 Task: Find connections with filter location Logan City with filter topic #healthwith filter profile language German with filter current company Mitchell Martin Inc. with filter school S R T M University, Sub Centre, Latur with filter industry Savings Institutions with filter service category Bankruptcy Law with filter keywords title Retail Worker
Action: Mouse moved to (158, 212)
Screenshot: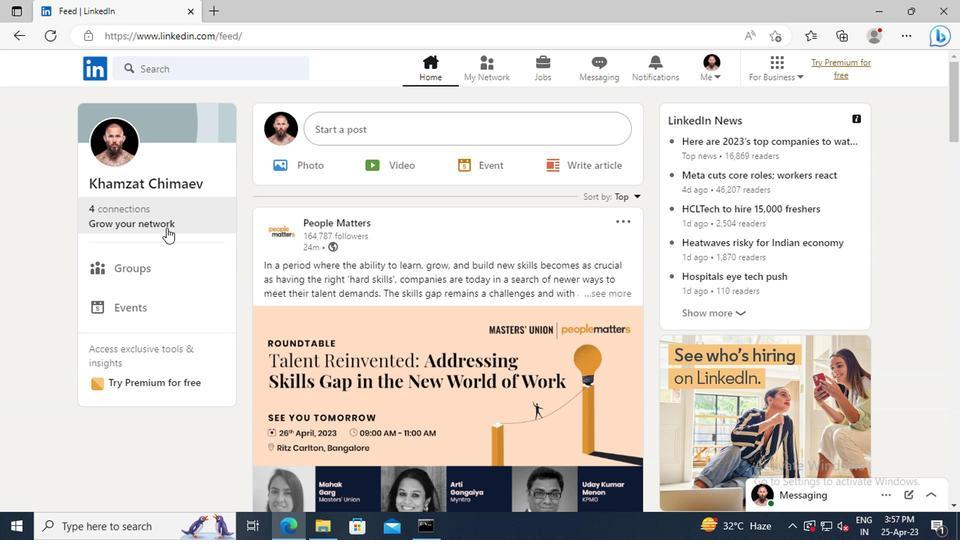 
Action: Mouse pressed left at (158, 212)
Screenshot: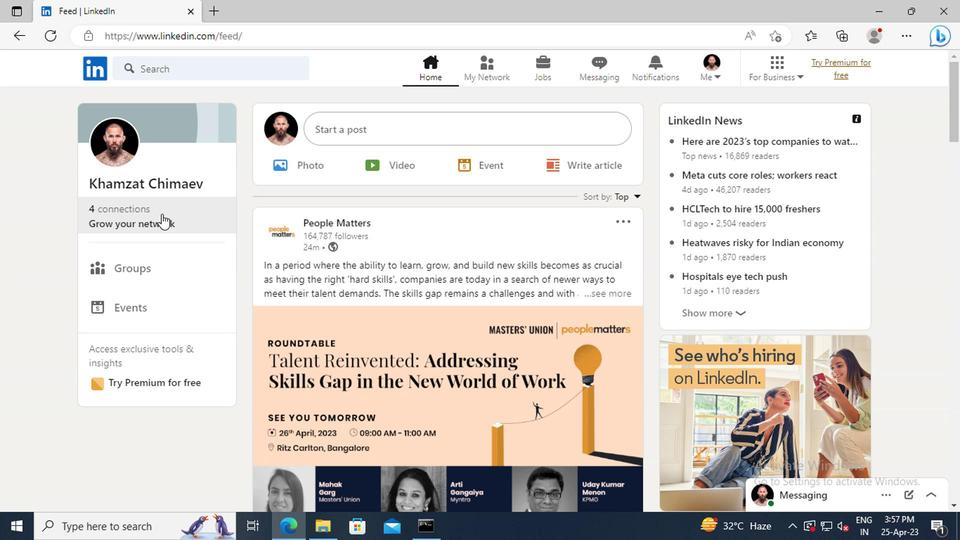 
Action: Mouse moved to (165, 152)
Screenshot: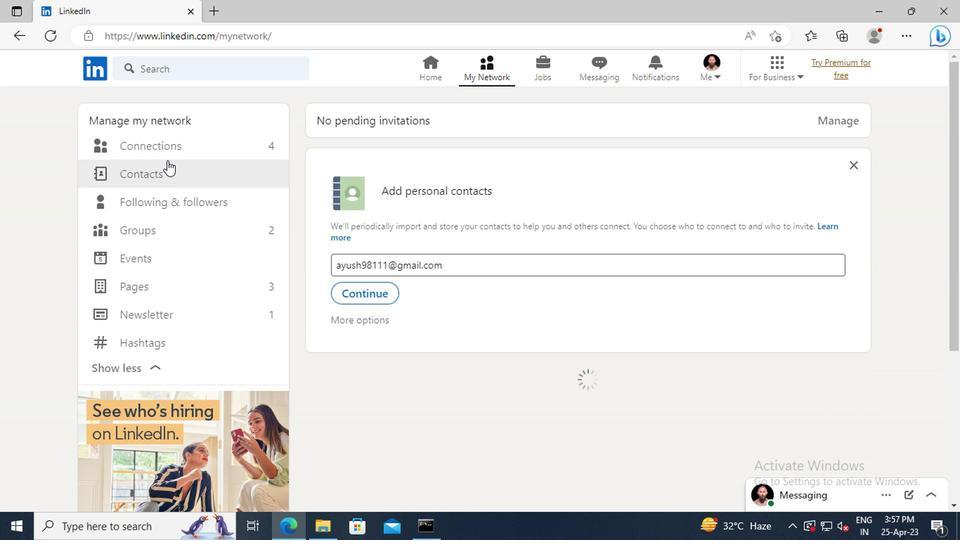 
Action: Mouse pressed left at (165, 152)
Screenshot: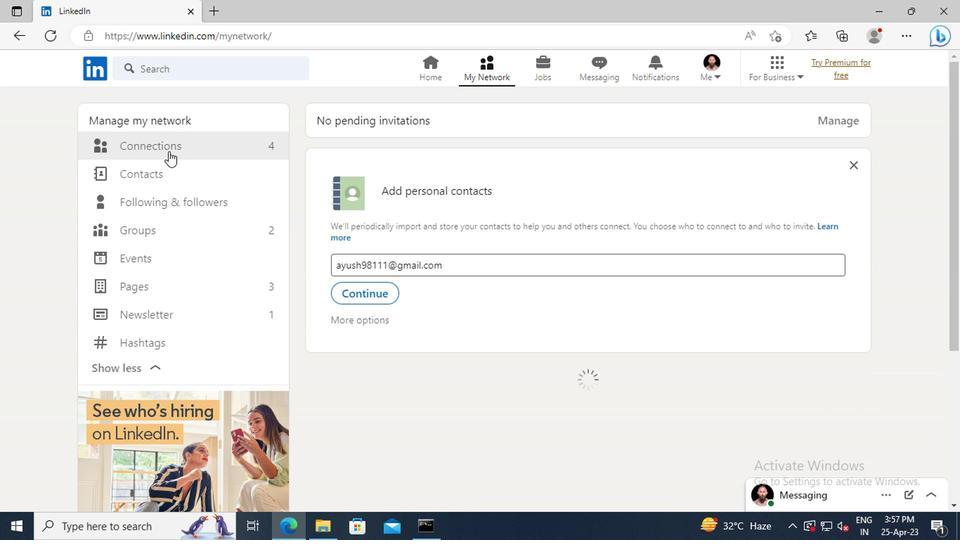 
Action: Mouse moved to (566, 148)
Screenshot: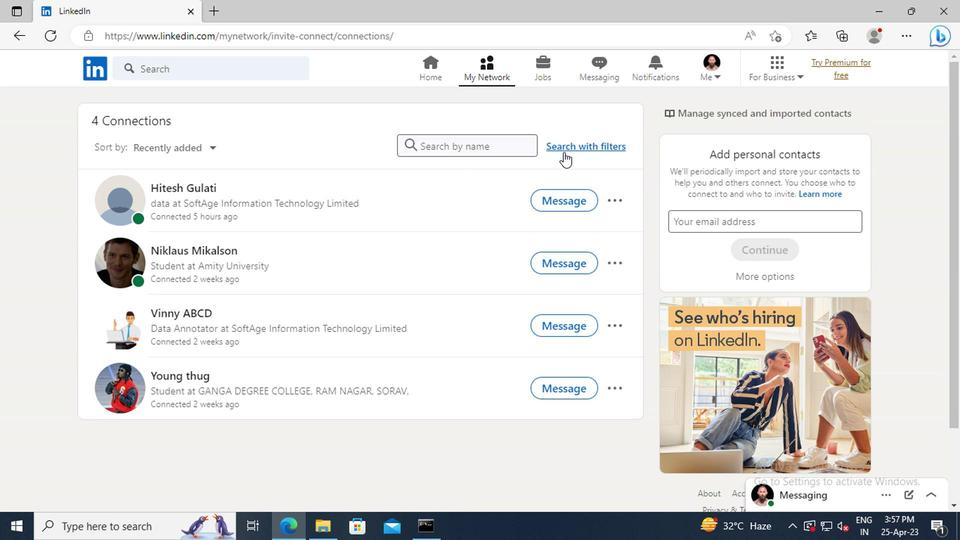 
Action: Mouse pressed left at (566, 148)
Screenshot: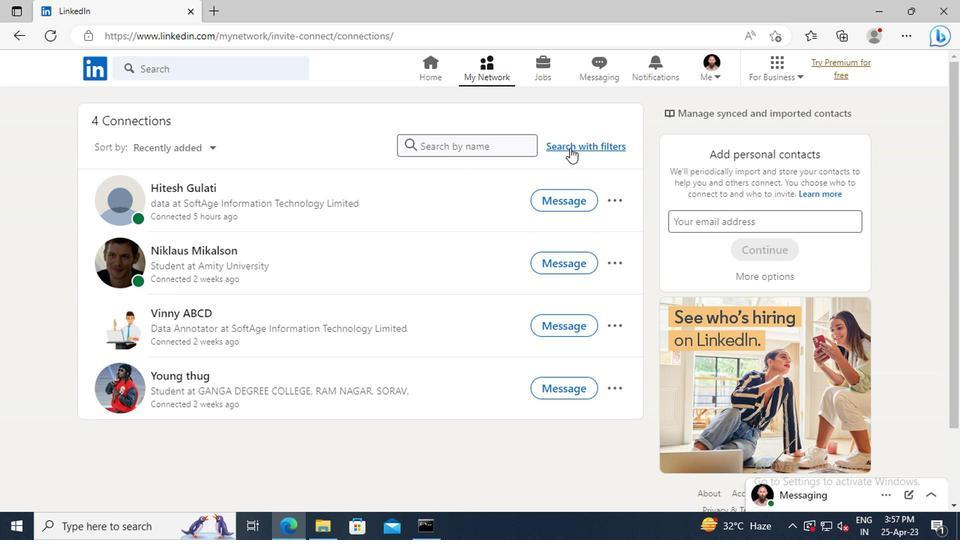 
Action: Mouse moved to (525, 109)
Screenshot: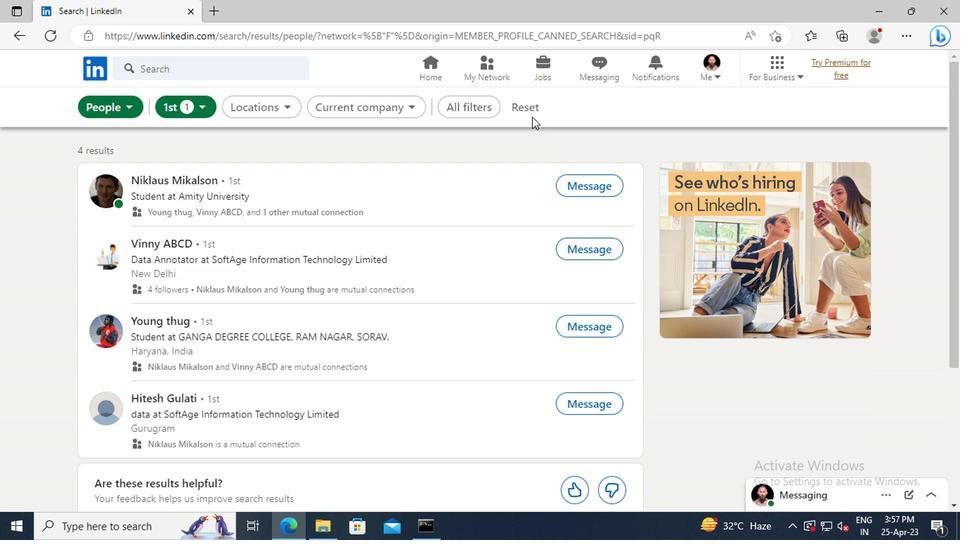 
Action: Mouse pressed left at (525, 109)
Screenshot: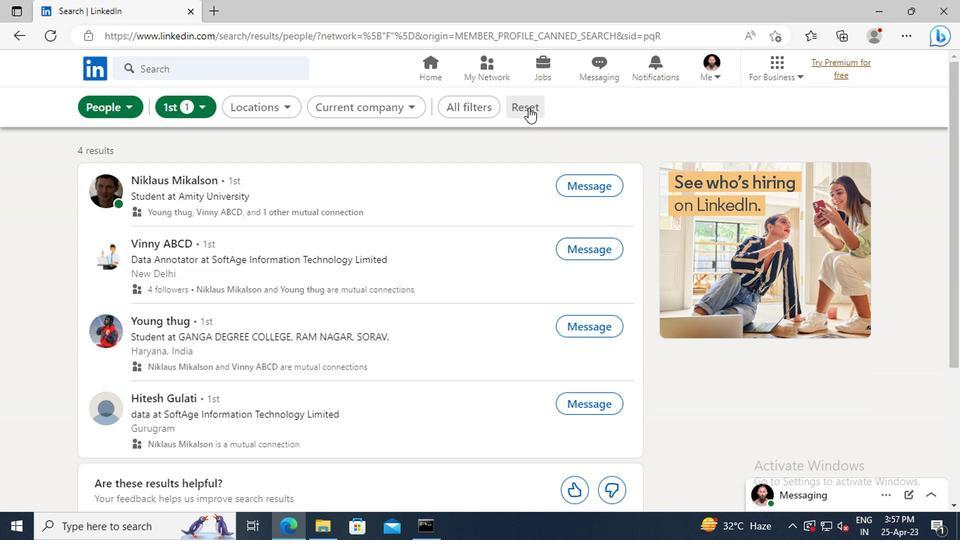 
Action: Mouse moved to (509, 111)
Screenshot: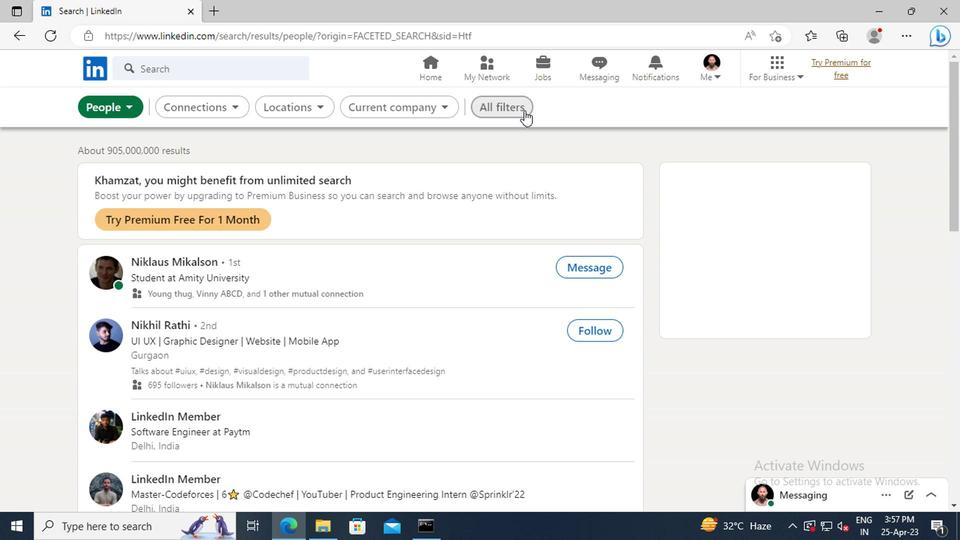 
Action: Mouse pressed left at (509, 111)
Screenshot: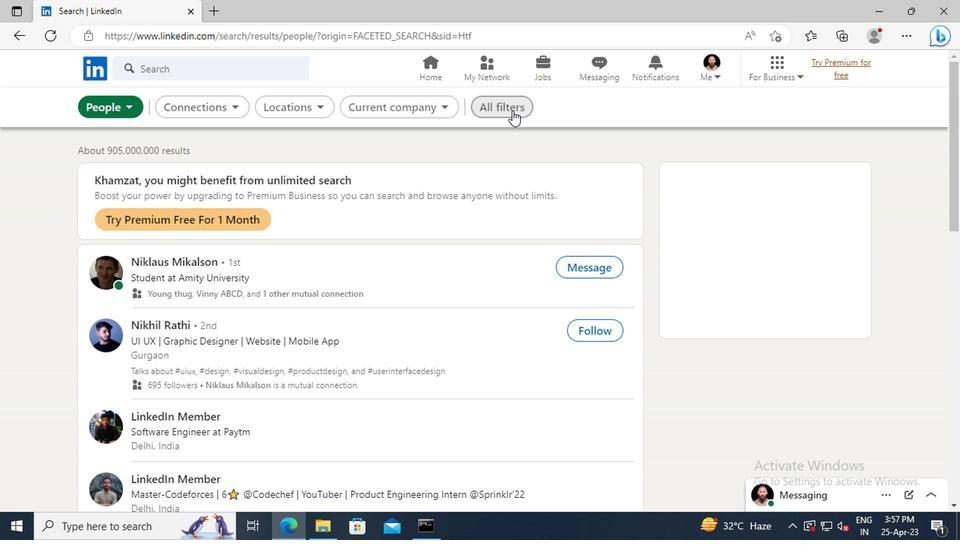 
Action: Mouse moved to (784, 241)
Screenshot: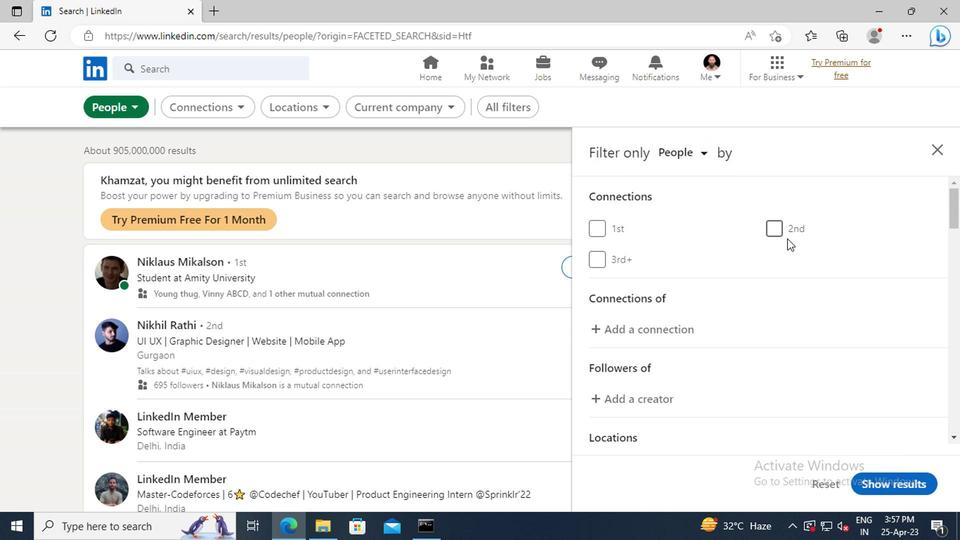 
Action: Mouse scrolled (784, 240) with delta (0, 0)
Screenshot: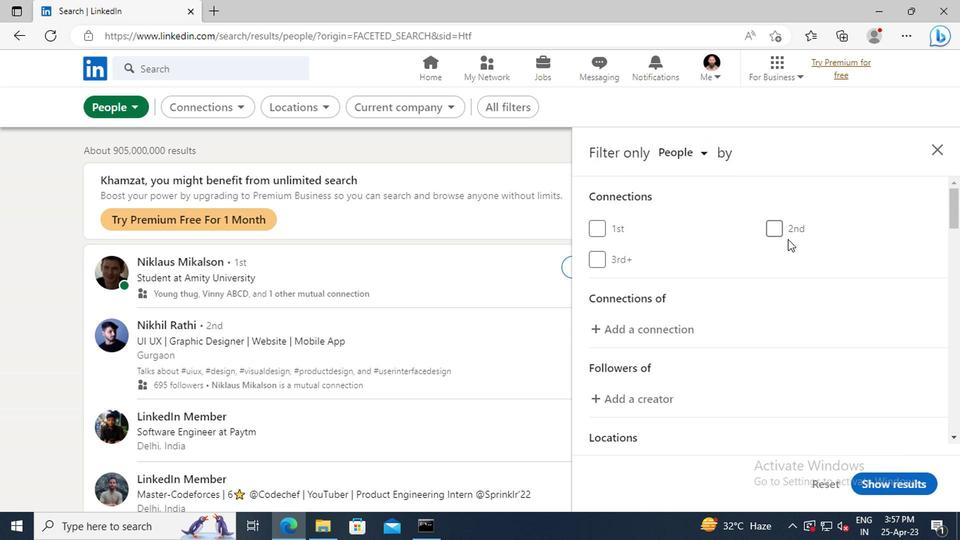
Action: Mouse scrolled (784, 240) with delta (0, 0)
Screenshot: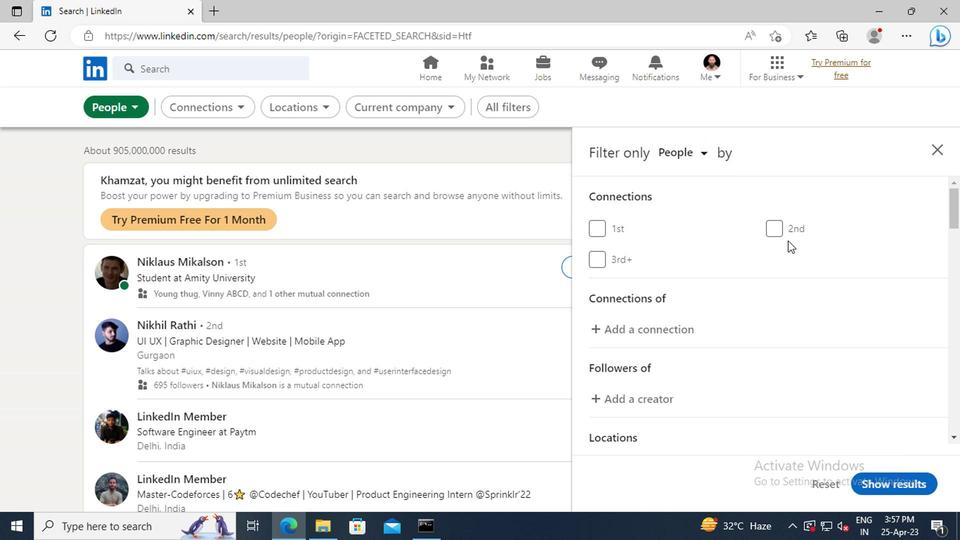 
Action: Mouse scrolled (784, 240) with delta (0, 0)
Screenshot: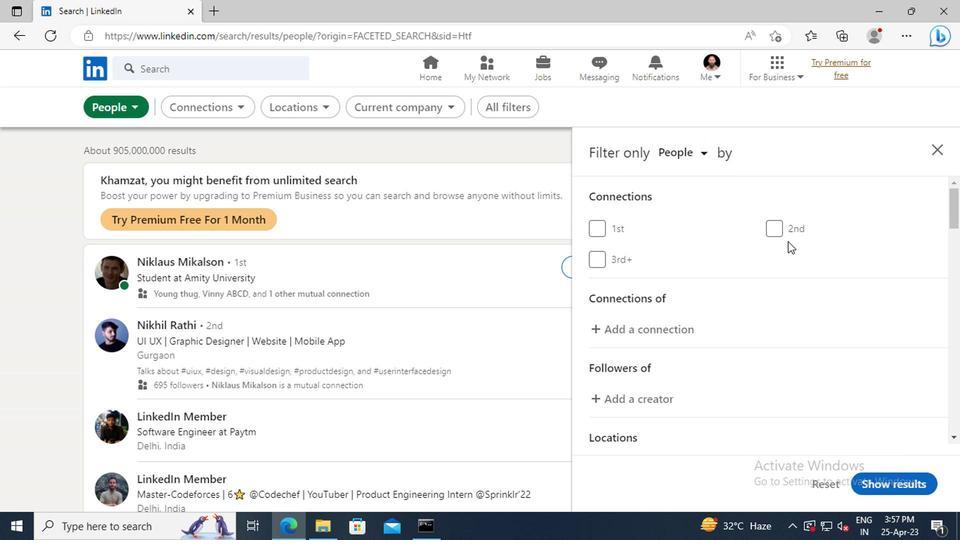 
Action: Mouse moved to (785, 242)
Screenshot: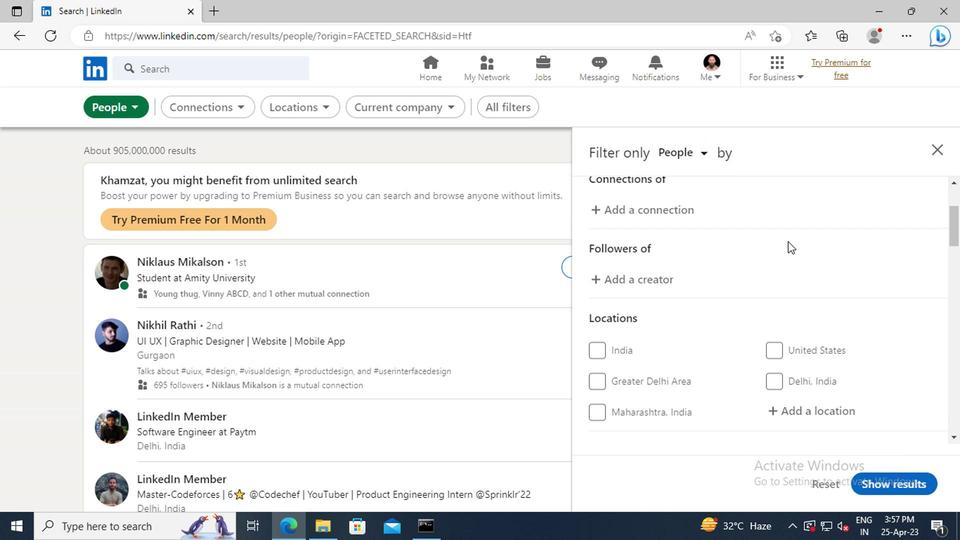 
Action: Mouse scrolled (785, 241) with delta (0, -1)
Screenshot: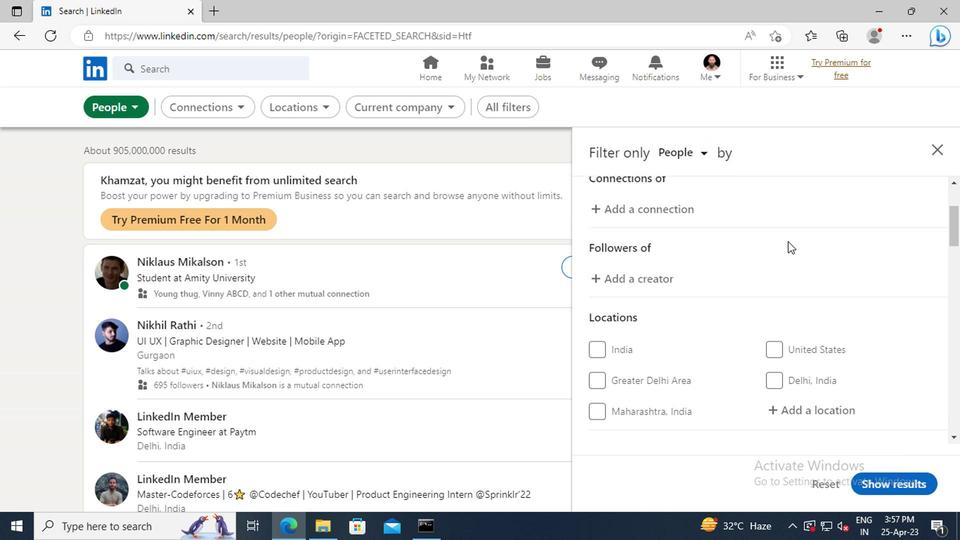 
Action: Mouse moved to (785, 242)
Screenshot: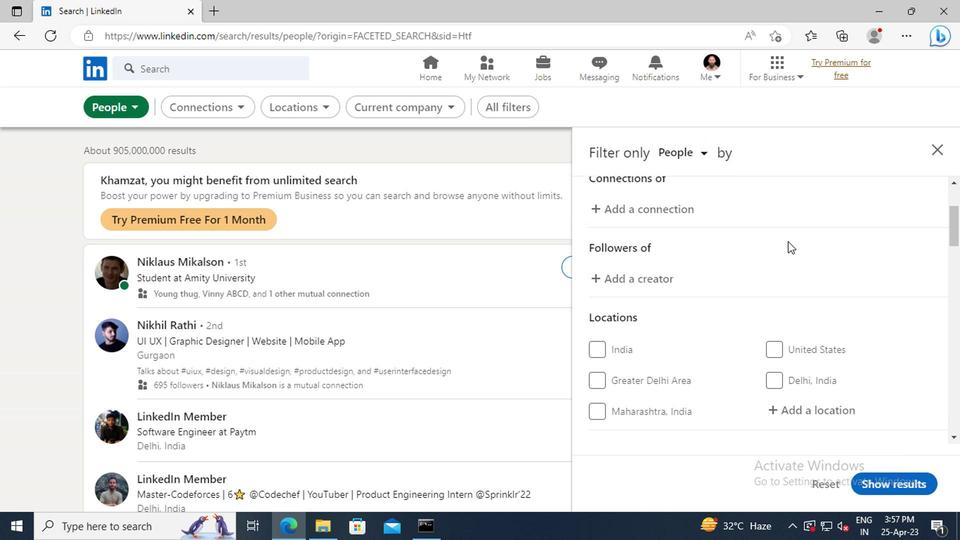 
Action: Mouse scrolled (785, 242) with delta (0, 0)
Screenshot: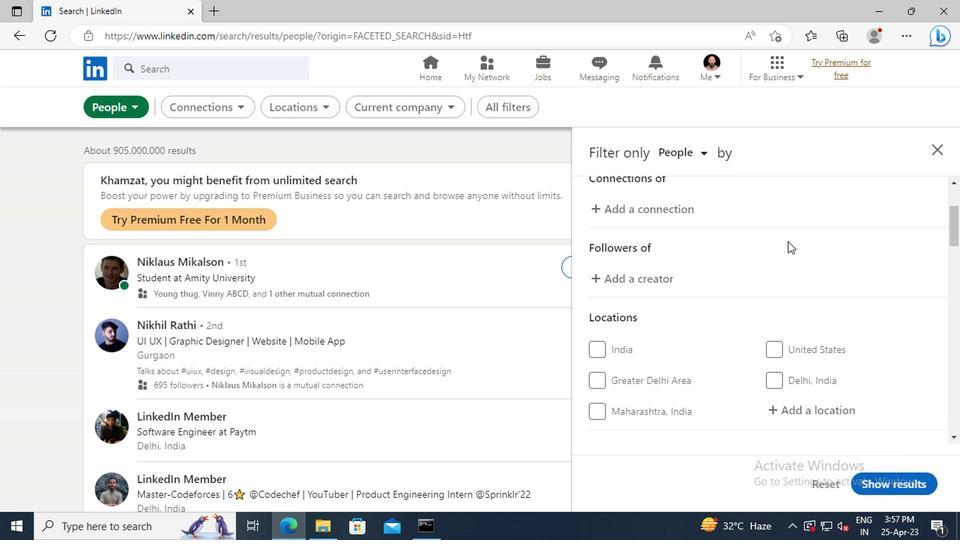 
Action: Mouse moved to (800, 325)
Screenshot: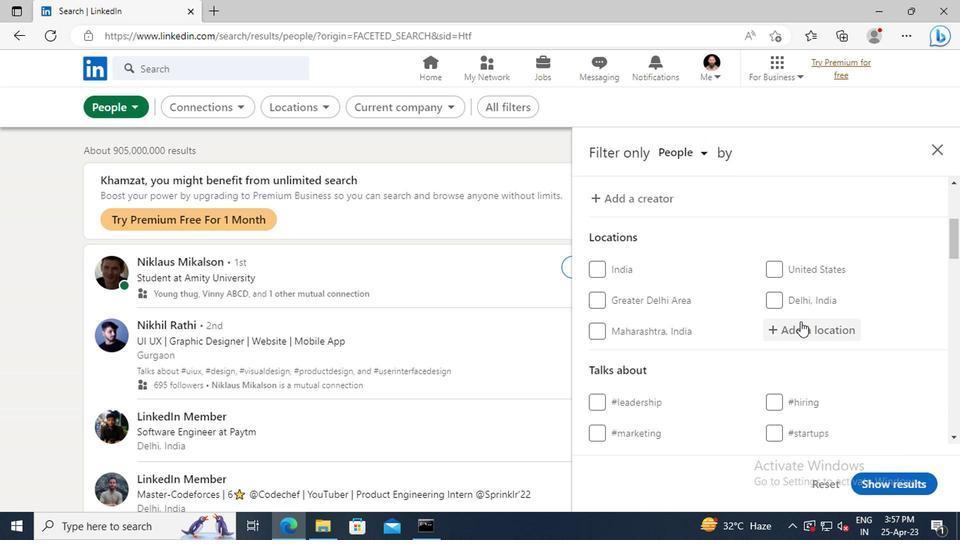 
Action: Mouse pressed left at (800, 325)
Screenshot: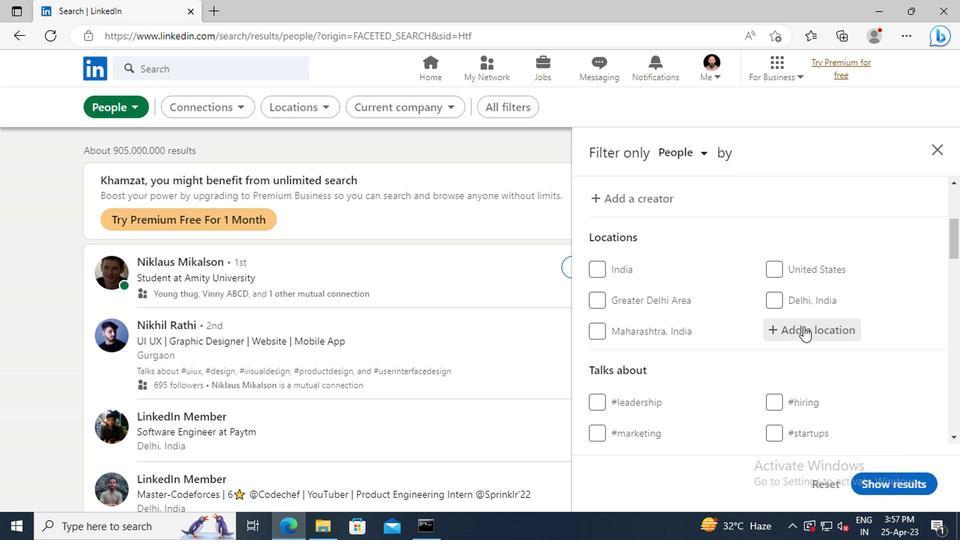 
Action: Key pressed <Key.shift>L
Screenshot: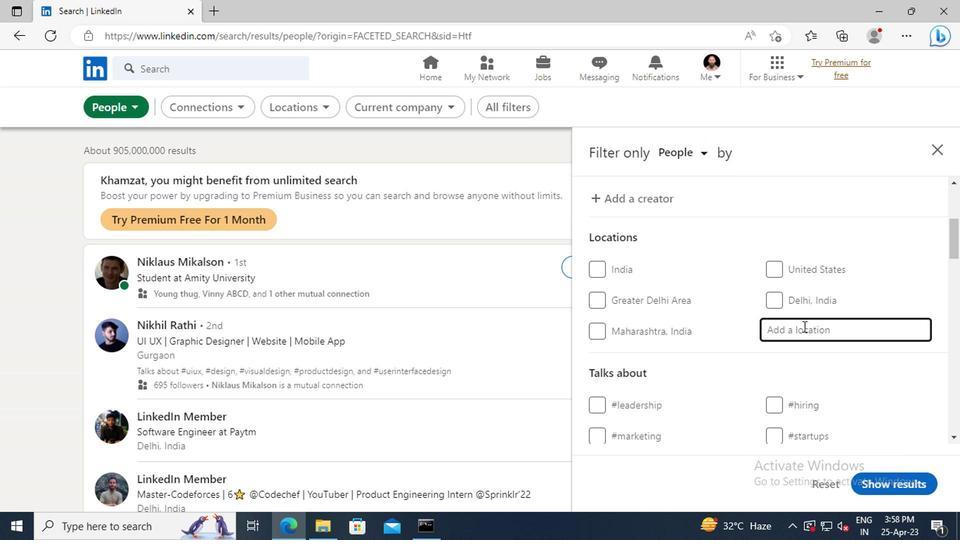 
Action: Mouse moved to (791, 322)
Screenshot: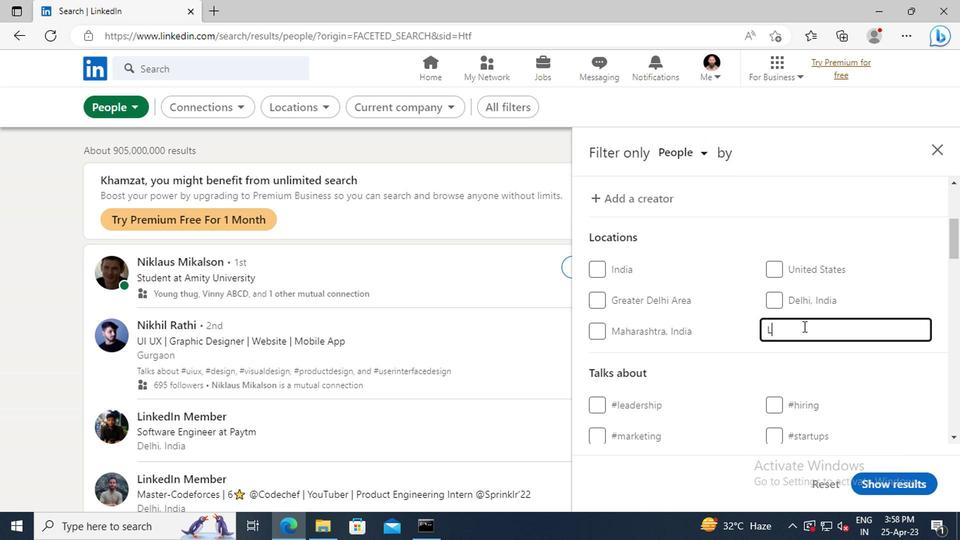 
Action: Key pressed OGAN<Key.space><Key.shift>CITY<Key.enter>
Screenshot: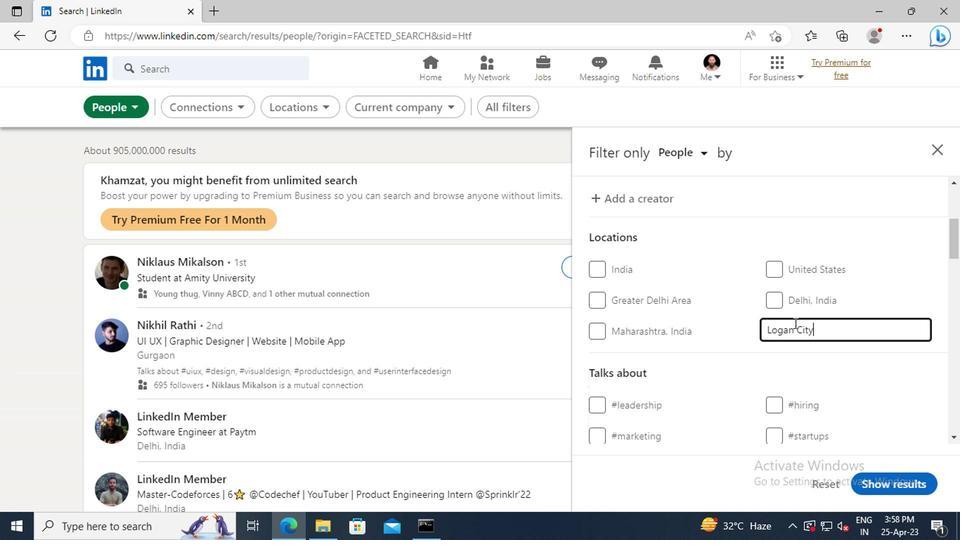 
Action: Mouse scrolled (791, 321) with delta (0, -1)
Screenshot: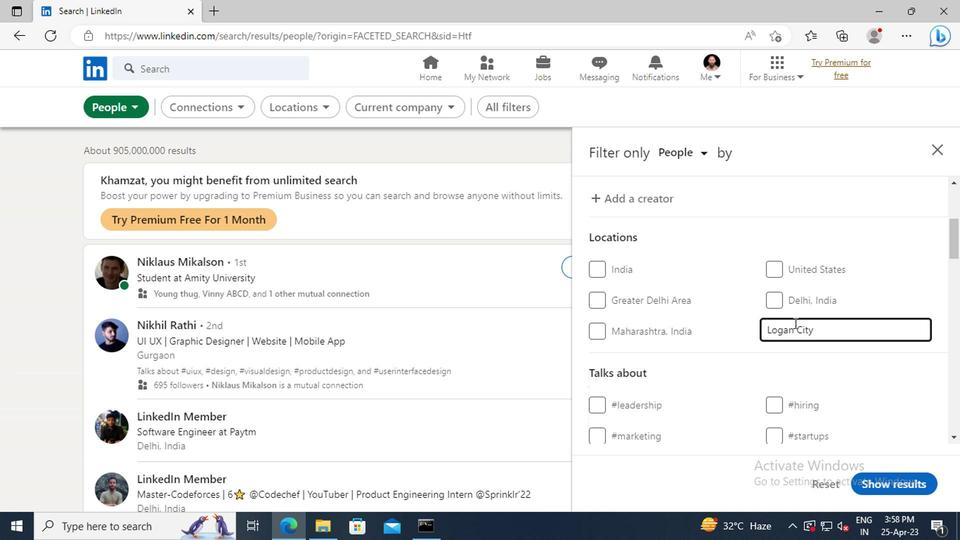 
Action: Mouse scrolled (791, 321) with delta (0, -1)
Screenshot: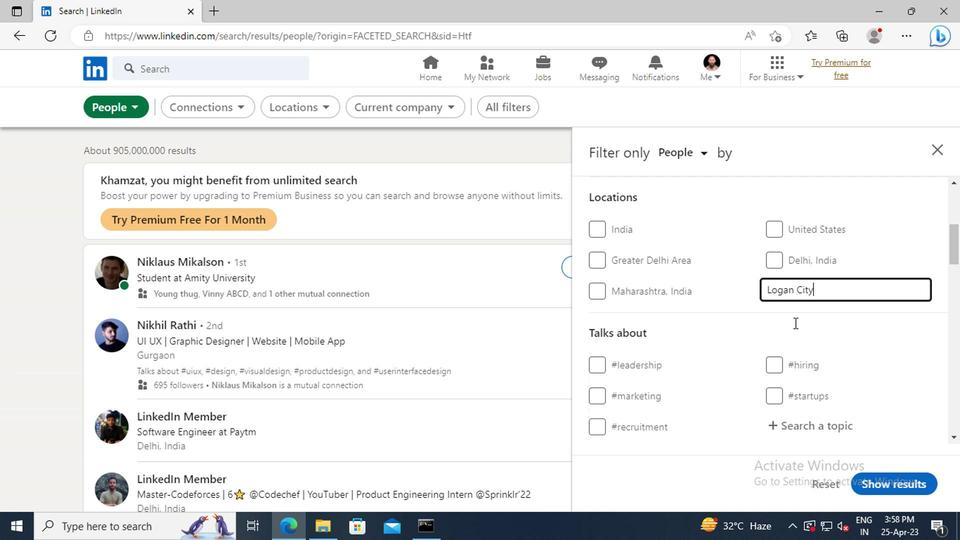 
Action: Mouse scrolled (791, 321) with delta (0, -1)
Screenshot: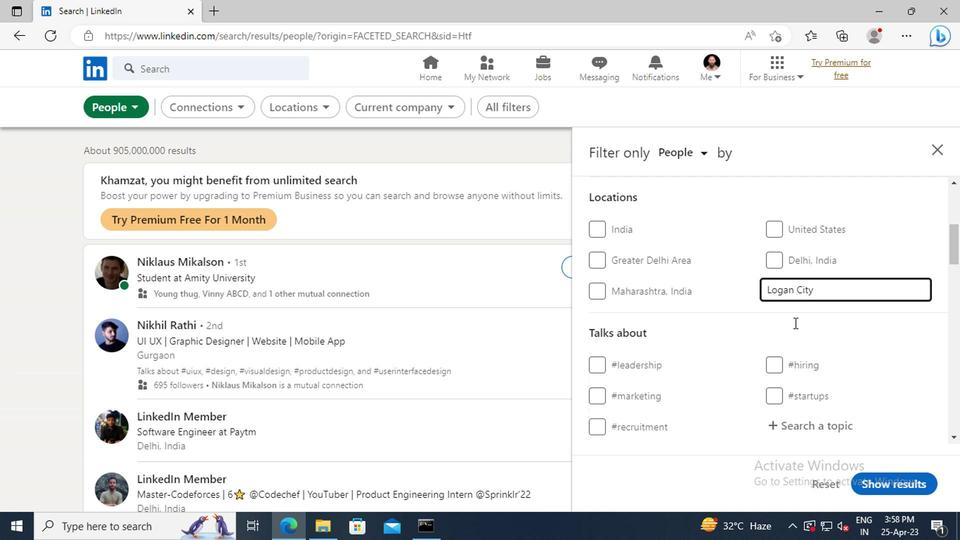 
Action: Mouse scrolled (791, 321) with delta (0, -1)
Screenshot: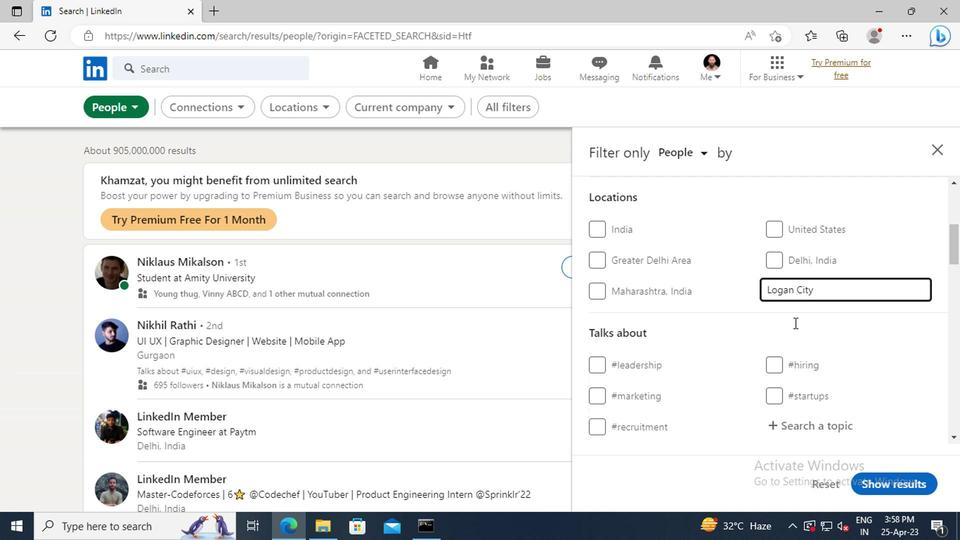 
Action: Mouse moved to (785, 308)
Screenshot: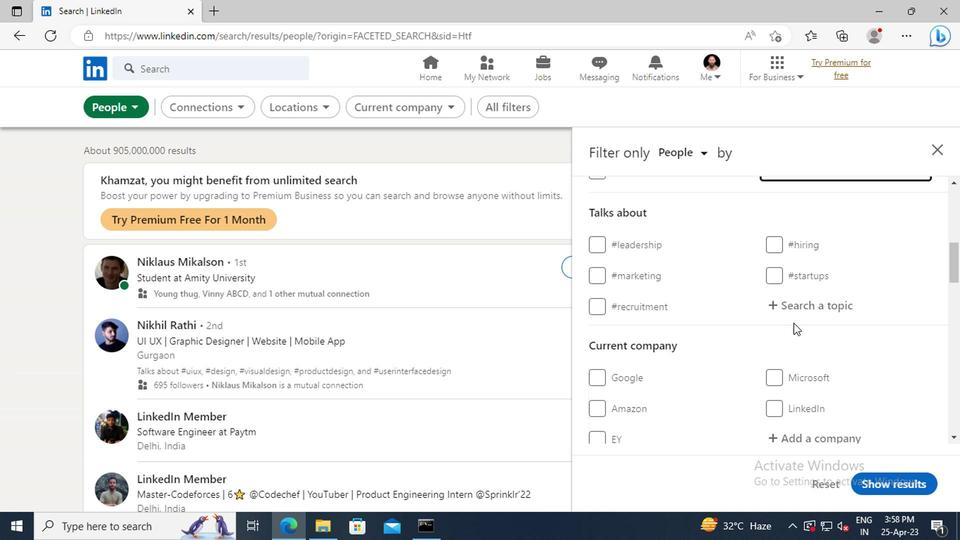
Action: Mouse pressed left at (785, 308)
Screenshot: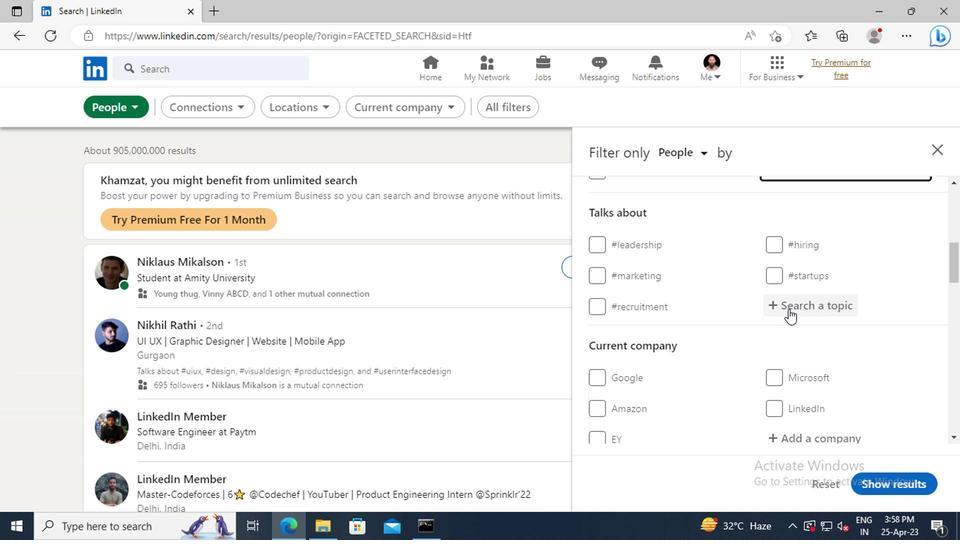 
Action: Key pressed <Key.shift>#HEALTHWITH
Screenshot: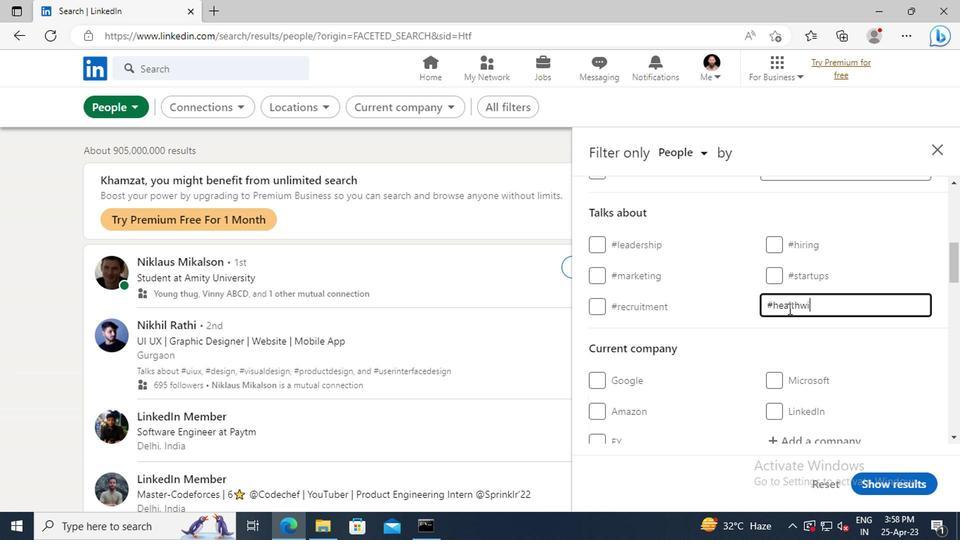 
Action: Mouse scrolled (785, 307) with delta (0, 0)
Screenshot: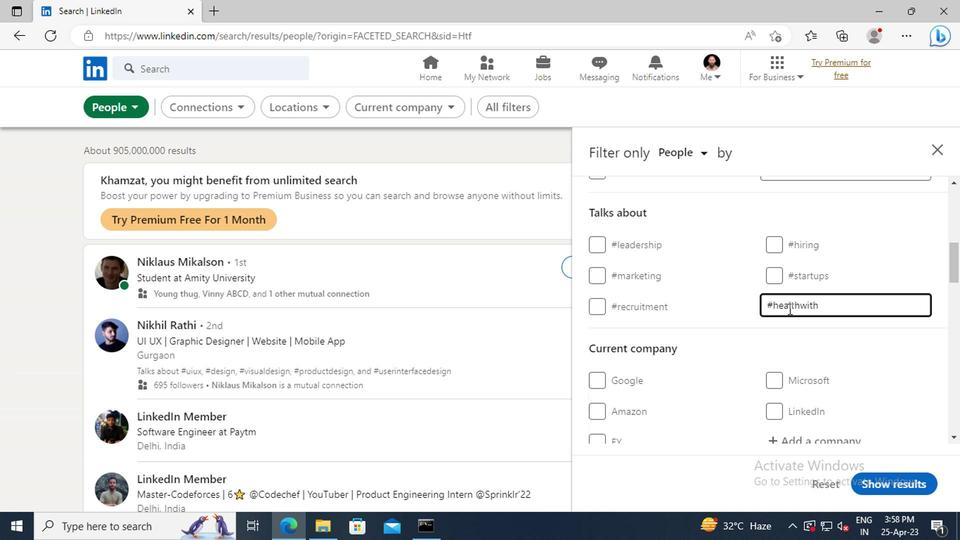 
Action: Mouse scrolled (785, 307) with delta (0, 0)
Screenshot: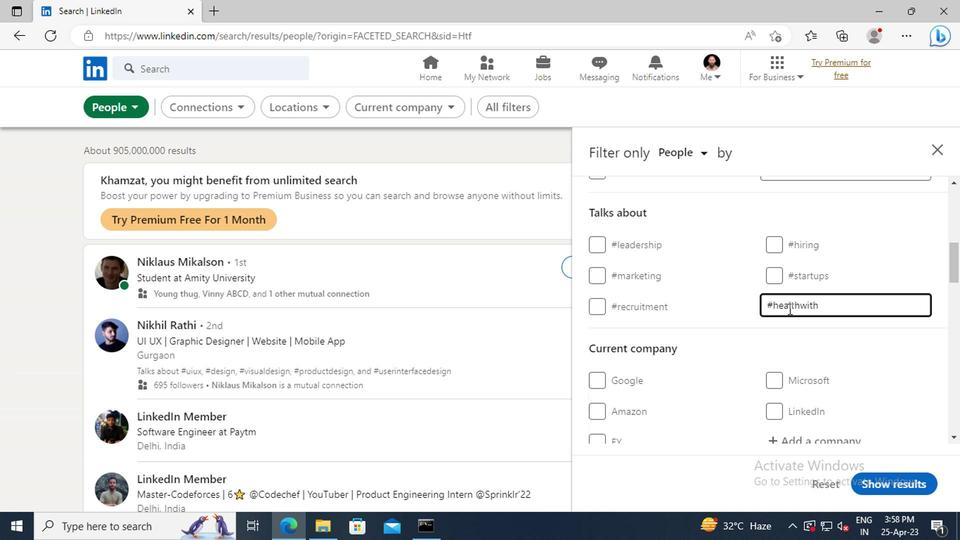 
Action: Mouse scrolled (785, 307) with delta (0, 0)
Screenshot: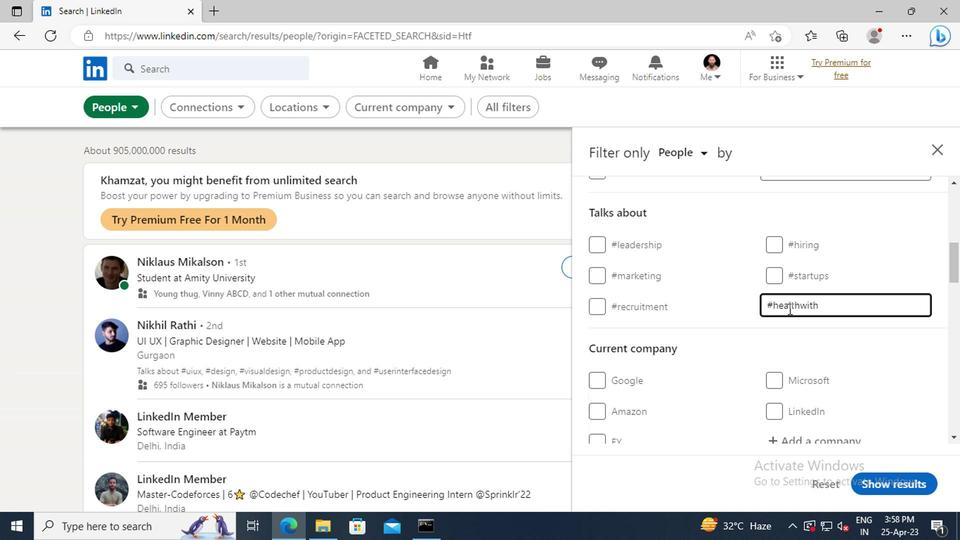 
Action: Mouse scrolled (785, 307) with delta (0, 0)
Screenshot: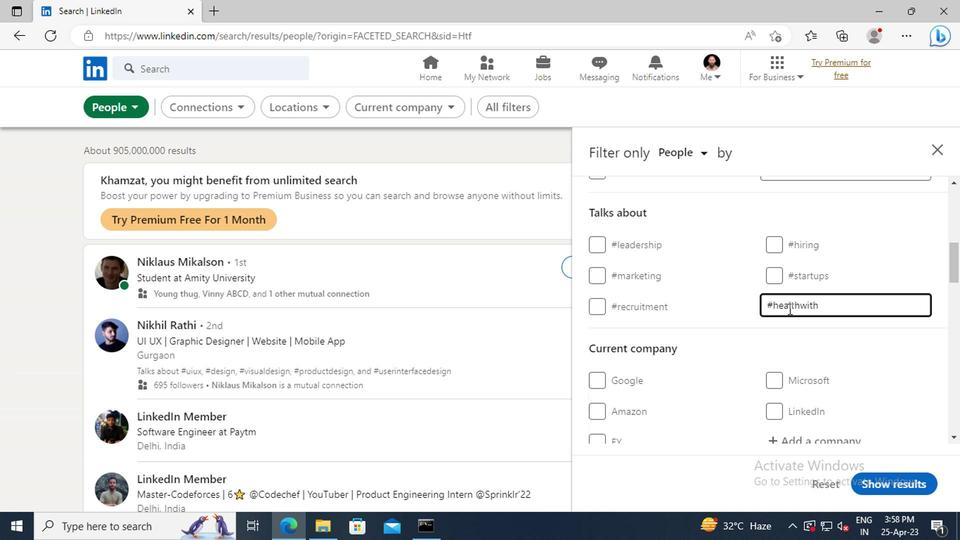 
Action: Mouse scrolled (785, 307) with delta (0, 0)
Screenshot: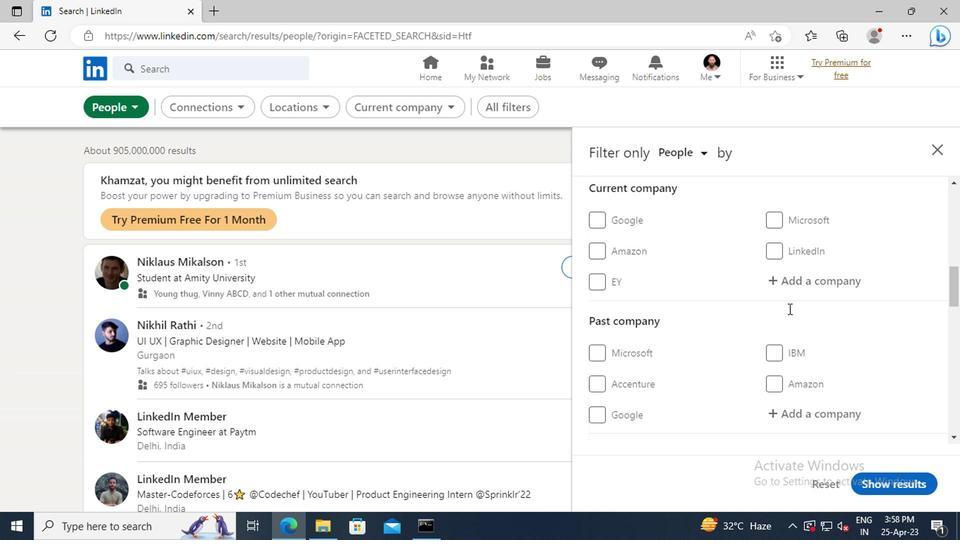 
Action: Mouse scrolled (785, 307) with delta (0, 0)
Screenshot: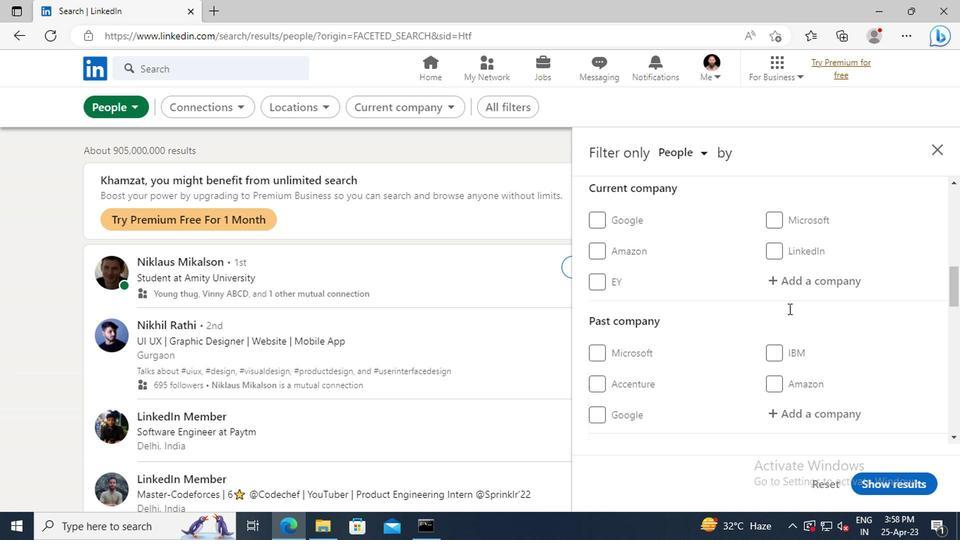 
Action: Mouse scrolled (785, 307) with delta (0, 0)
Screenshot: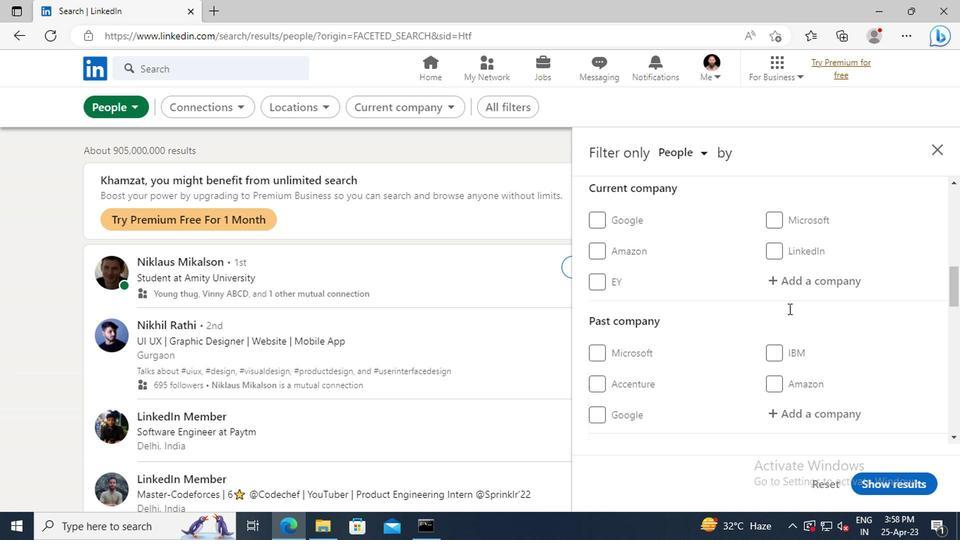 
Action: Mouse scrolled (785, 307) with delta (0, 0)
Screenshot: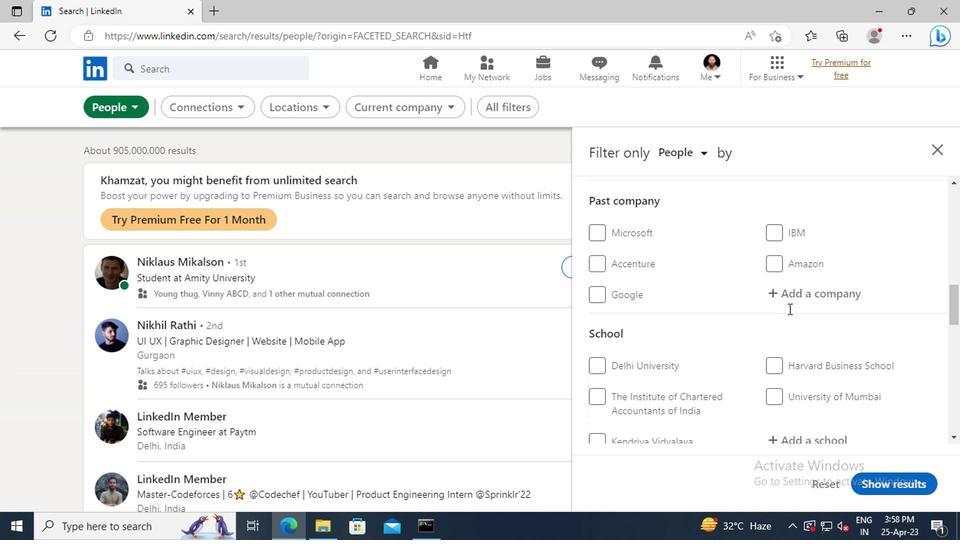 
Action: Mouse scrolled (785, 307) with delta (0, 0)
Screenshot: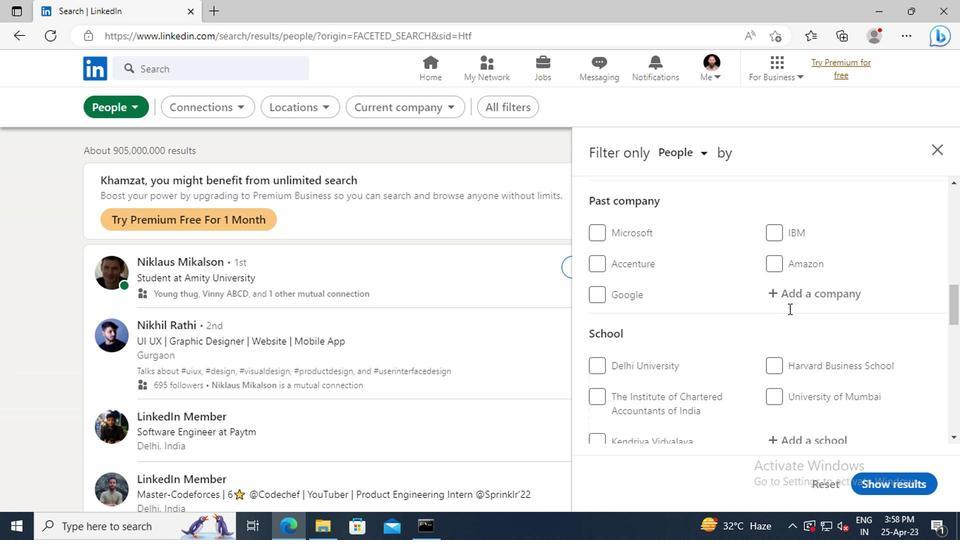 
Action: Mouse scrolled (785, 307) with delta (0, 0)
Screenshot: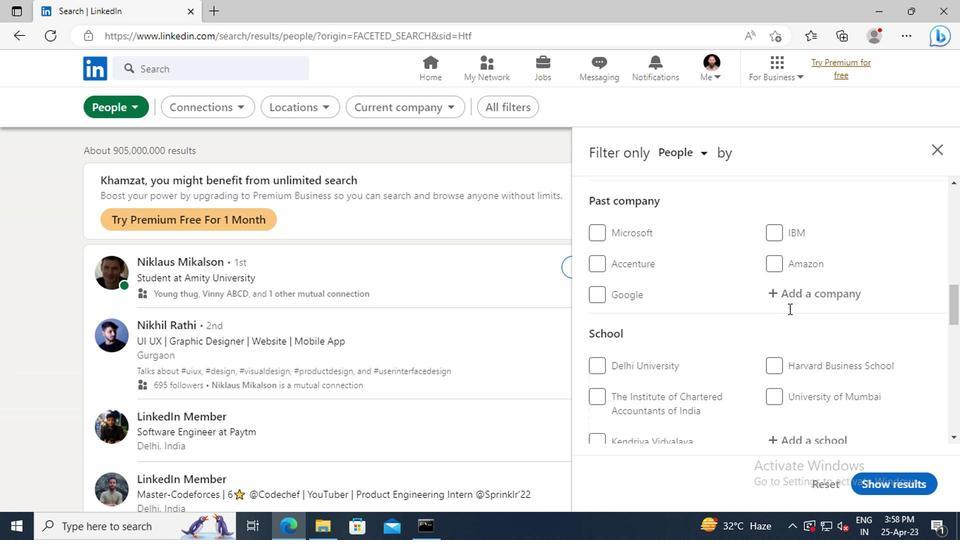 
Action: Mouse scrolled (785, 307) with delta (0, 0)
Screenshot: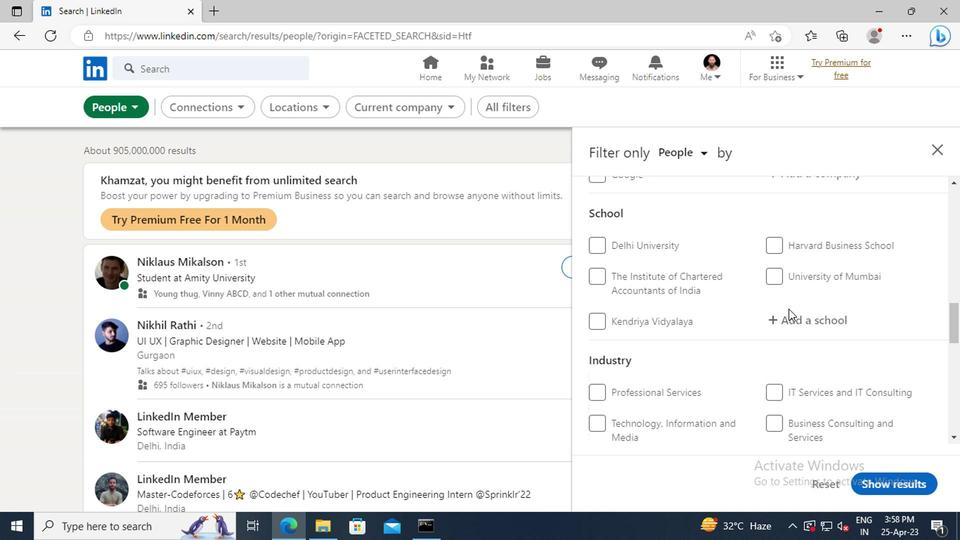 
Action: Mouse scrolled (785, 307) with delta (0, 0)
Screenshot: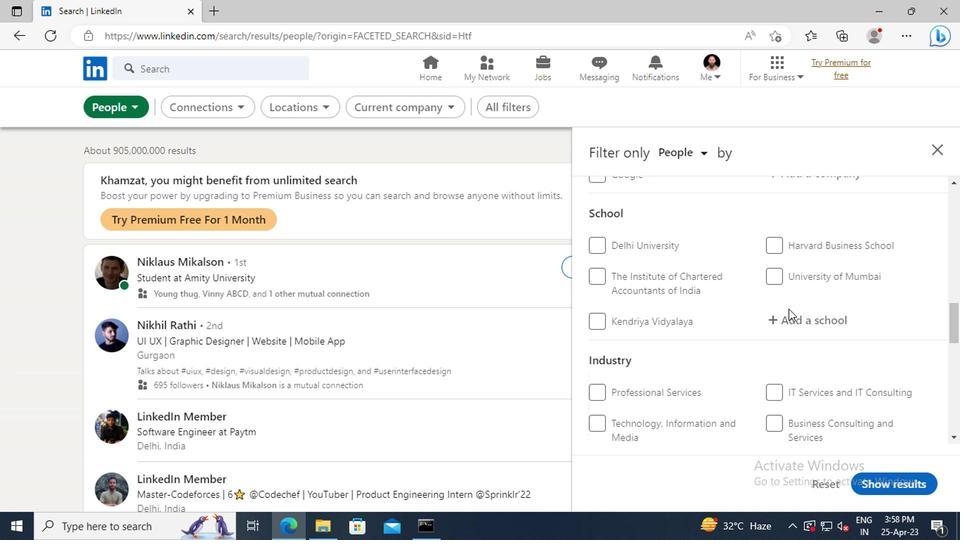 
Action: Mouse scrolled (785, 307) with delta (0, 0)
Screenshot: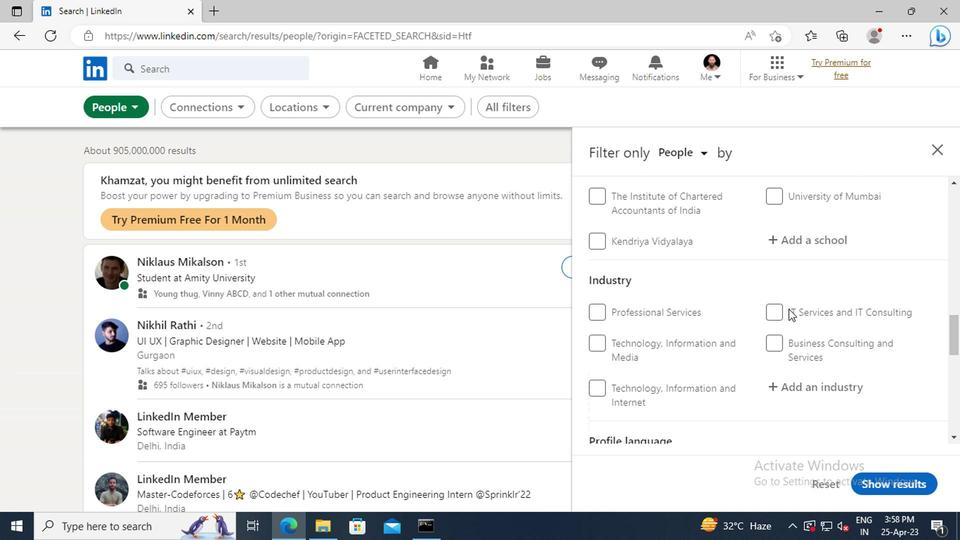 
Action: Mouse scrolled (785, 307) with delta (0, 0)
Screenshot: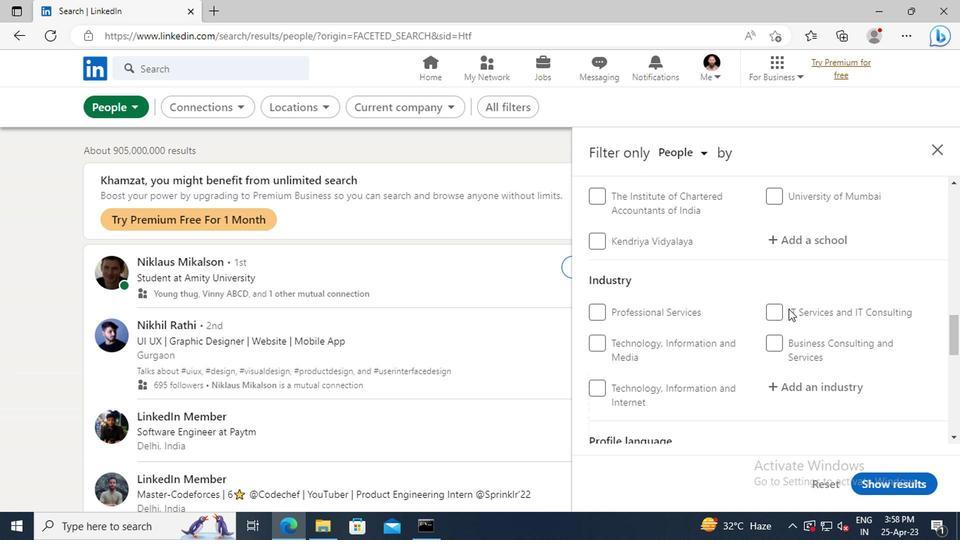 
Action: Mouse scrolled (785, 307) with delta (0, 0)
Screenshot: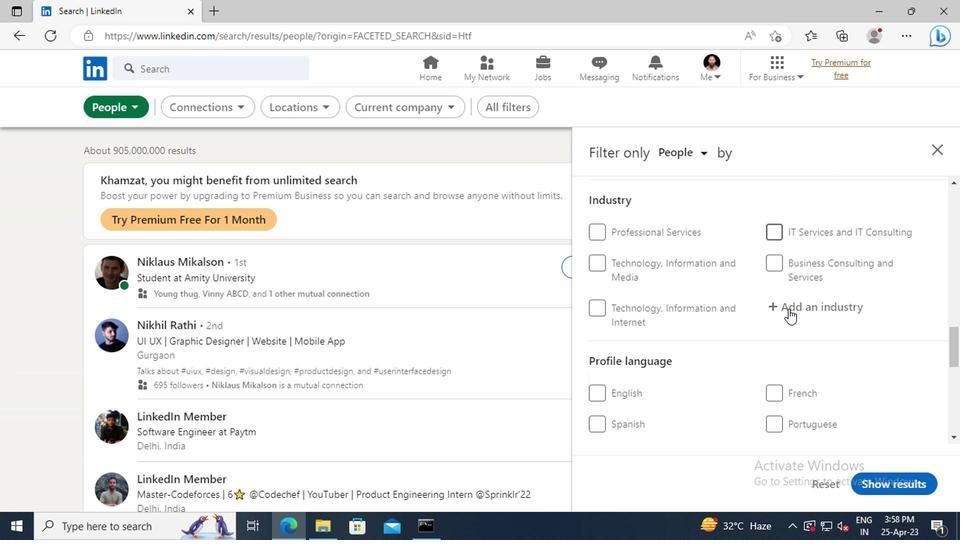 
Action: Mouse moved to (597, 414)
Screenshot: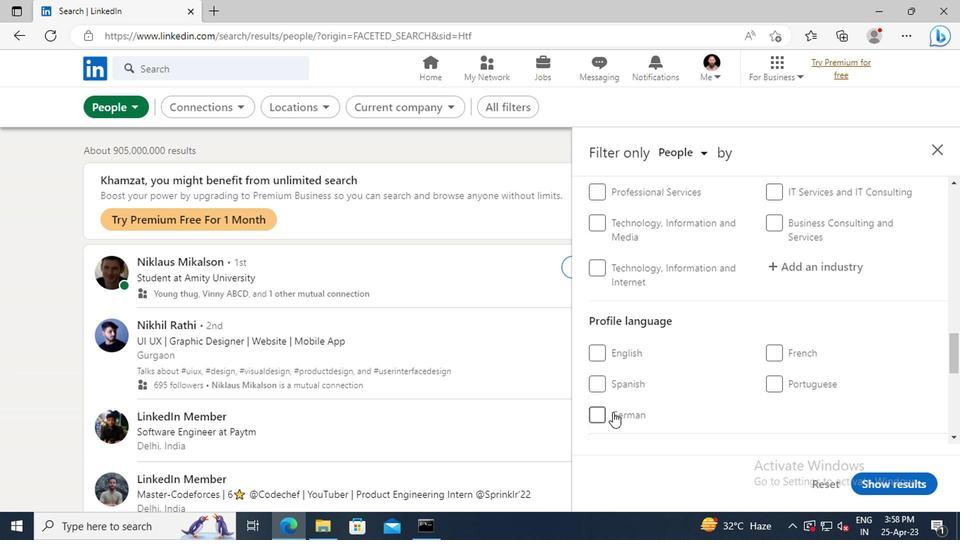 
Action: Mouse pressed left at (597, 414)
Screenshot: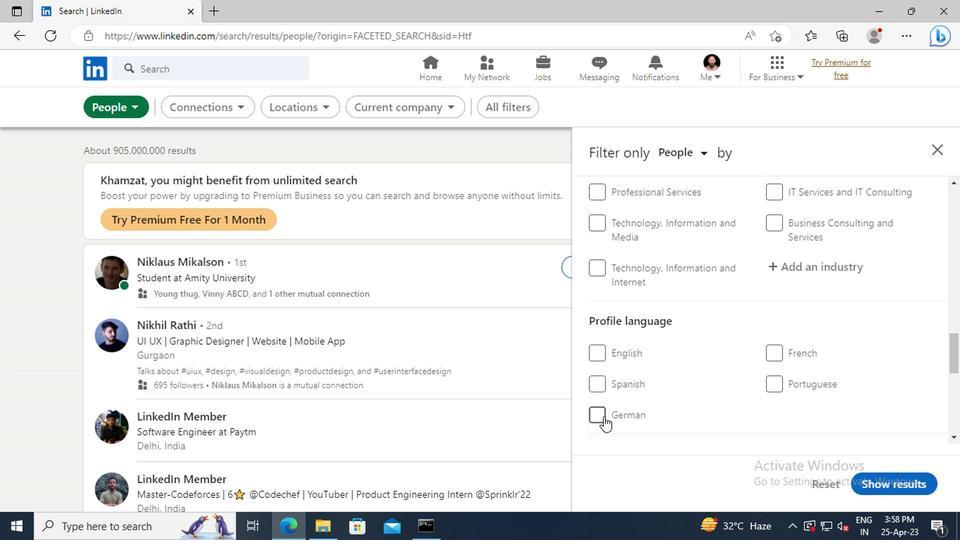 
Action: Mouse moved to (759, 379)
Screenshot: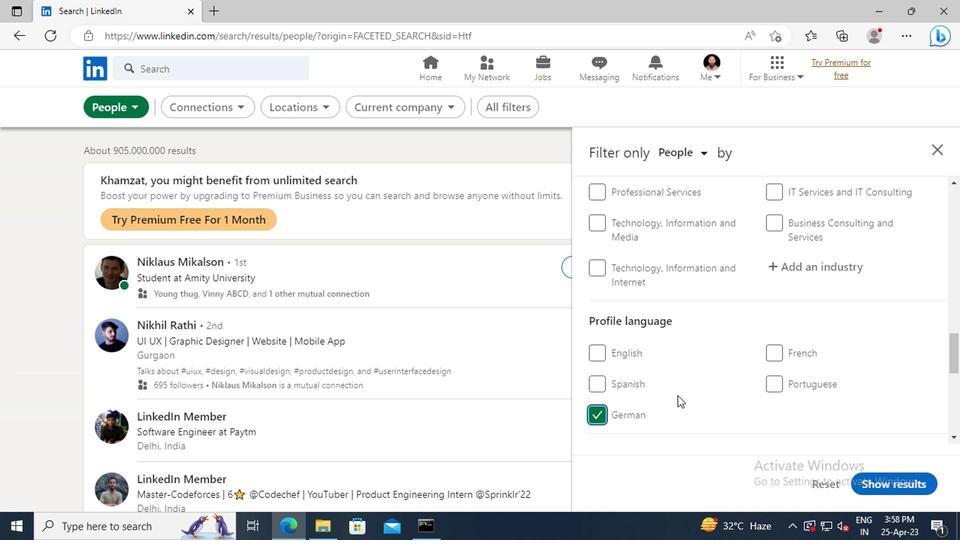 
Action: Mouse scrolled (759, 380) with delta (0, 1)
Screenshot: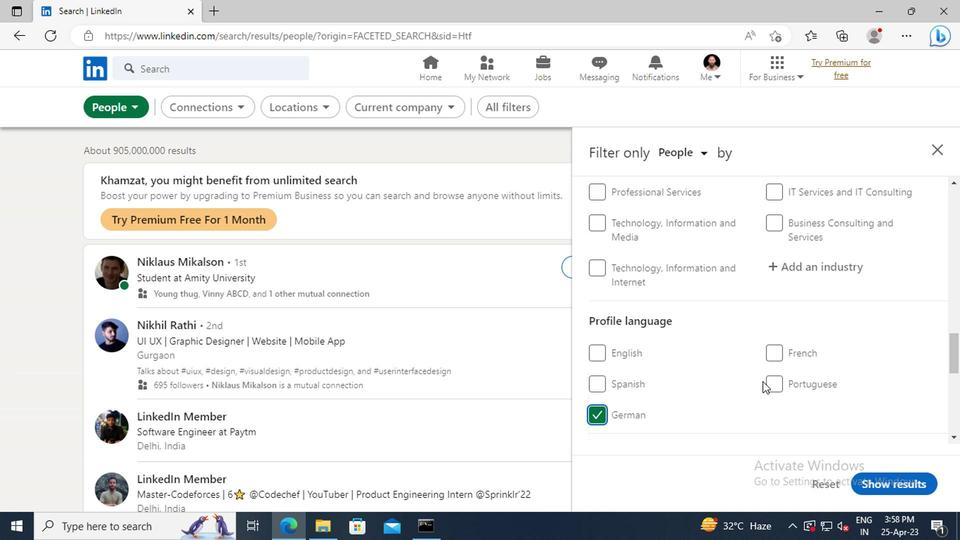 
Action: Mouse scrolled (759, 380) with delta (0, 1)
Screenshot: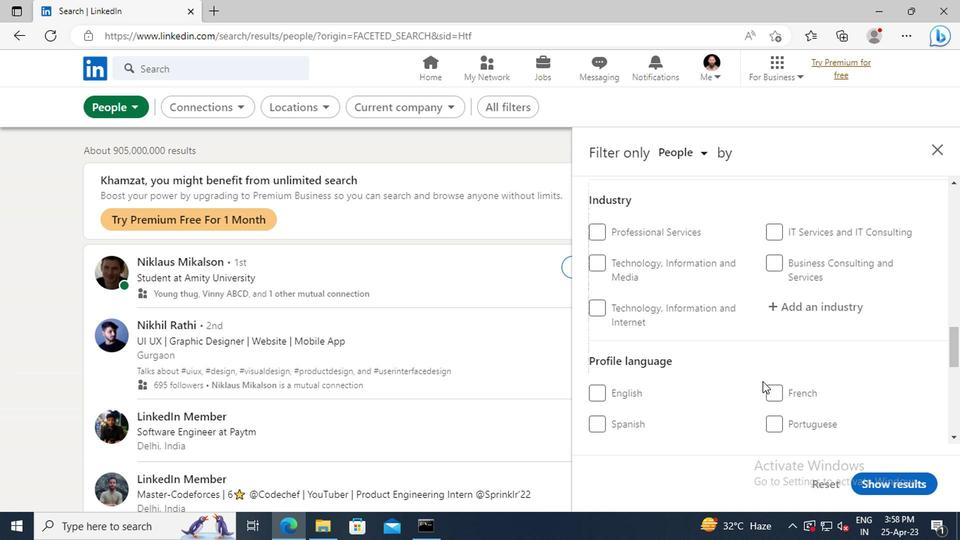 
Action: Mouse scrolled (759, 380) with delta (0, 1)
Screenshot: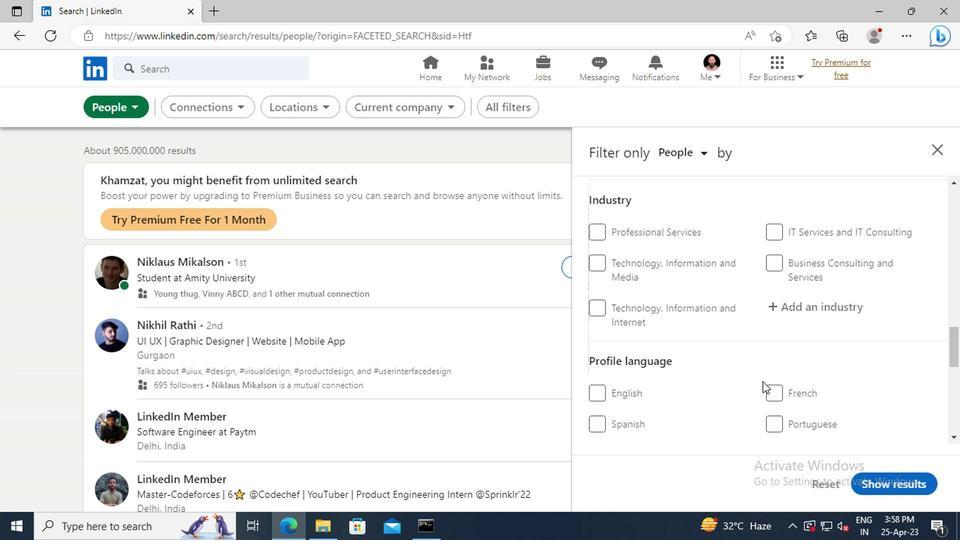 
Action: Mouse scrolled (759, 380) with delta (0, 1)
Screenshot: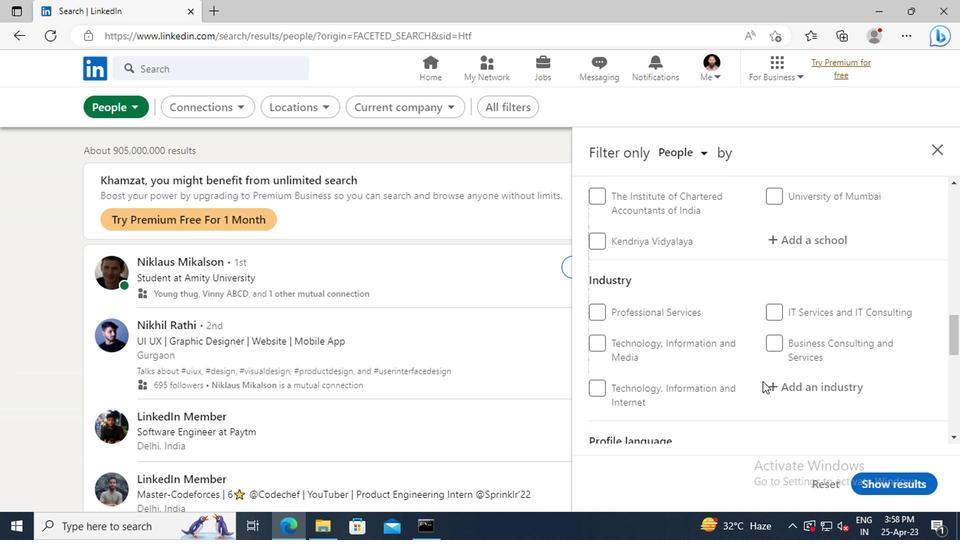 
Action: Mouse scrolled (759, 380) with delta (0, 1)
Screenshot: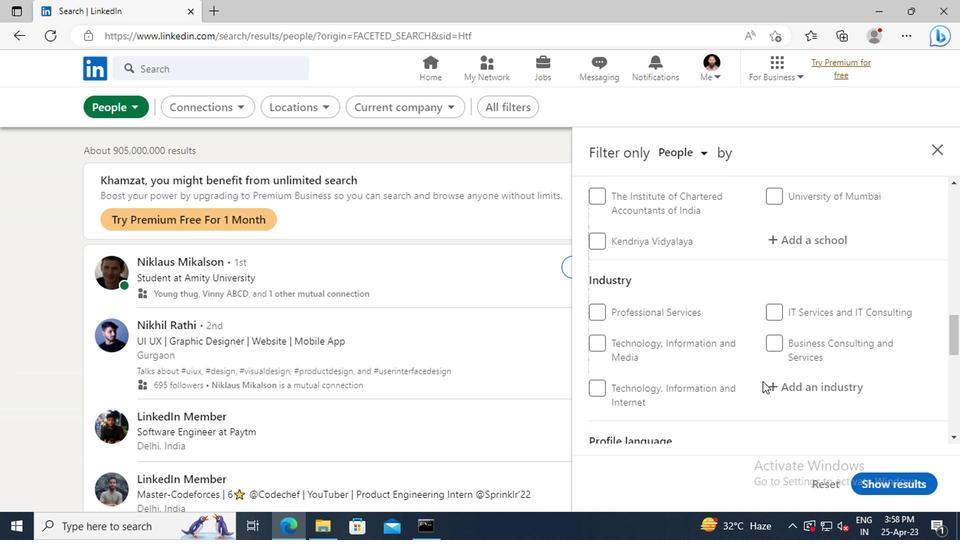 
Action: Mouse scrolled (759, 380) with delta (0, 1)
Screenshot: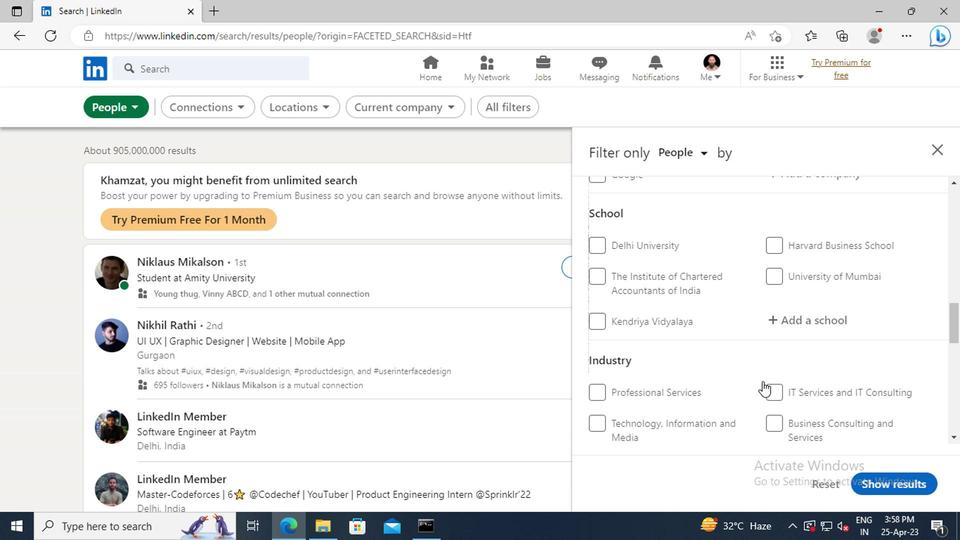 
Action: Mouse scrolled (759, 380) with delta (0, 1)
Screenshot: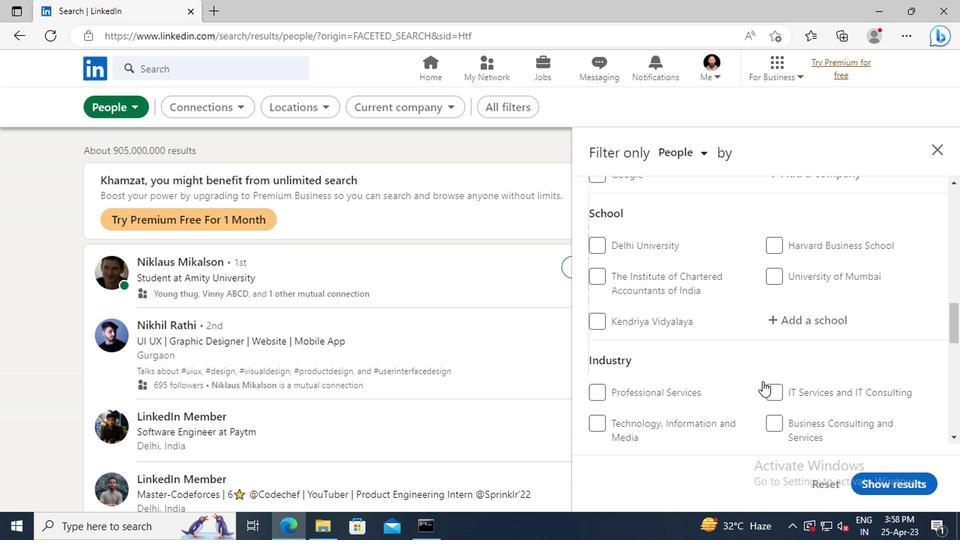 
Action: Mouse scrolled (759, 380) with delta (0, 1)
Screenshot: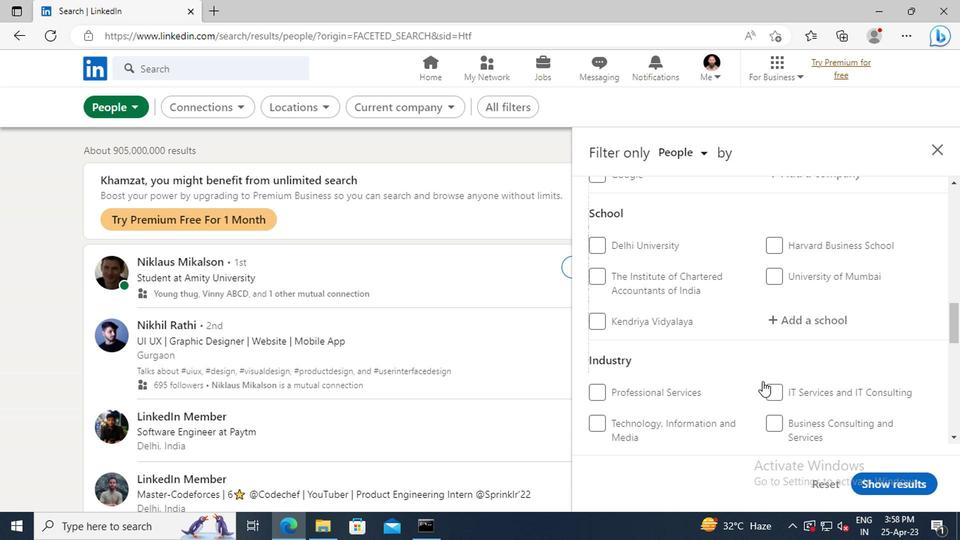 
Action: Mouse scrolled (759, 380) with delta (0, 1)
Screenshot: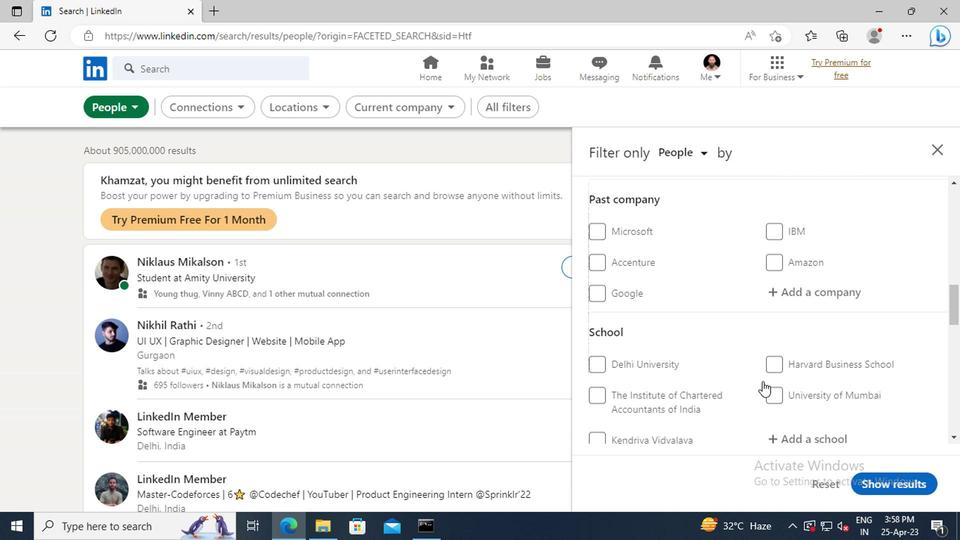 
Action: Mouse scrolled (759, 380) with delta (0, 1)
Screenshot: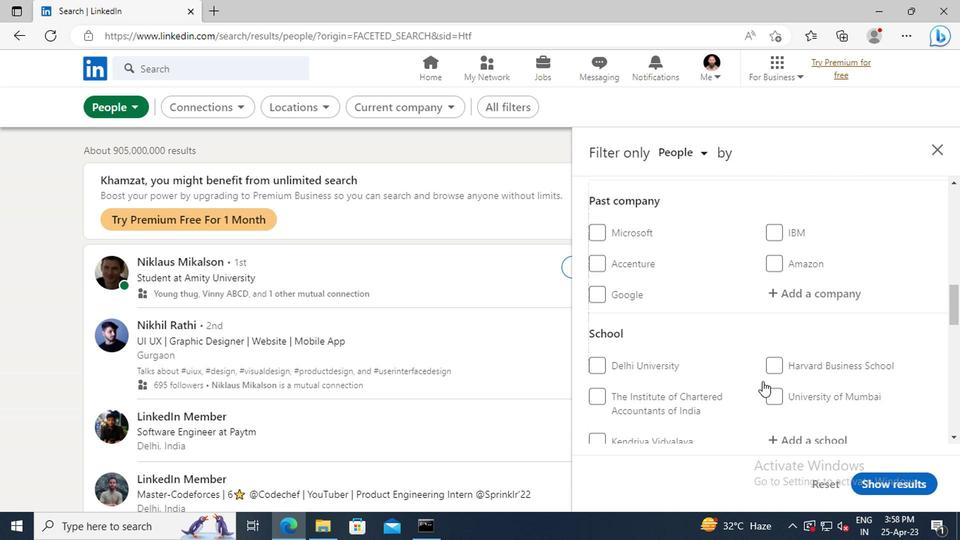 
Action: Mouse scrolled (759, 380) with delta (0, 1)
Screenshot: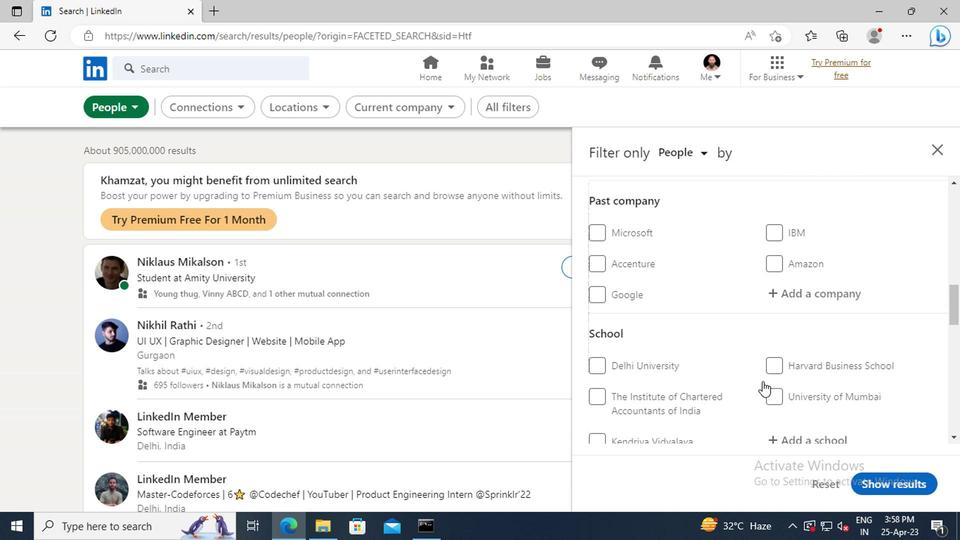 
Action: Mouse scrolled (759, 380) with delta (0, 1)
Screenshot: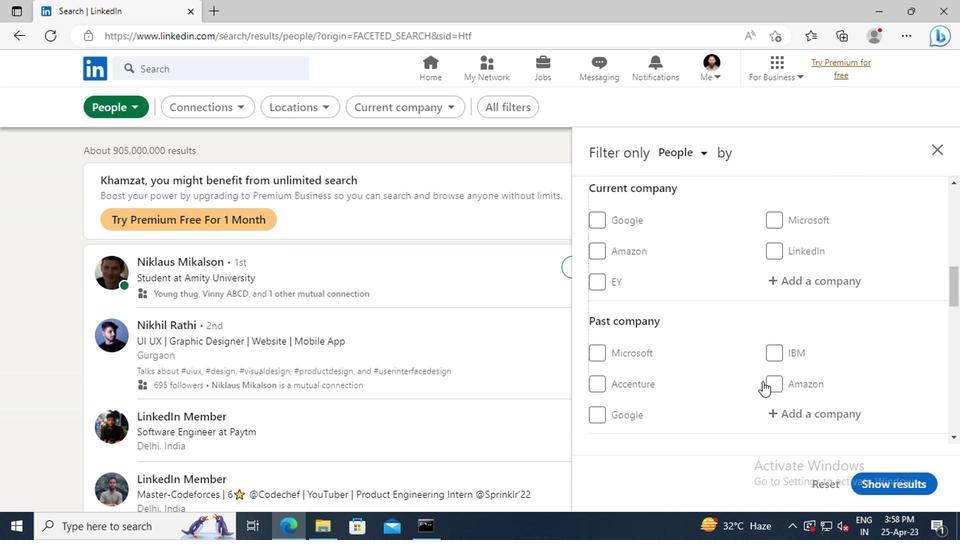 
Action: Mouse scrolled (759, 380) with delta (0, 1)
Screenshot: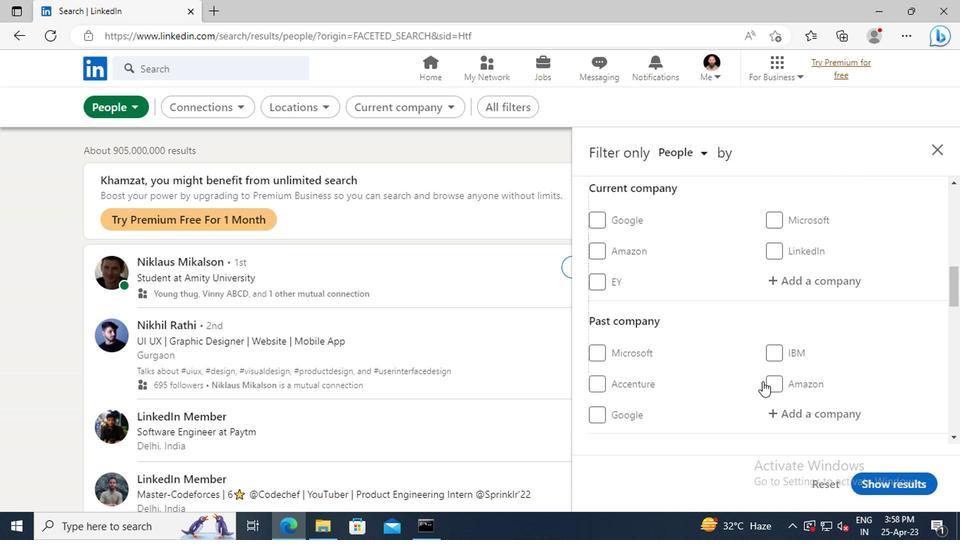 
Action: Mouse moved to (772, 361)
Screenshot: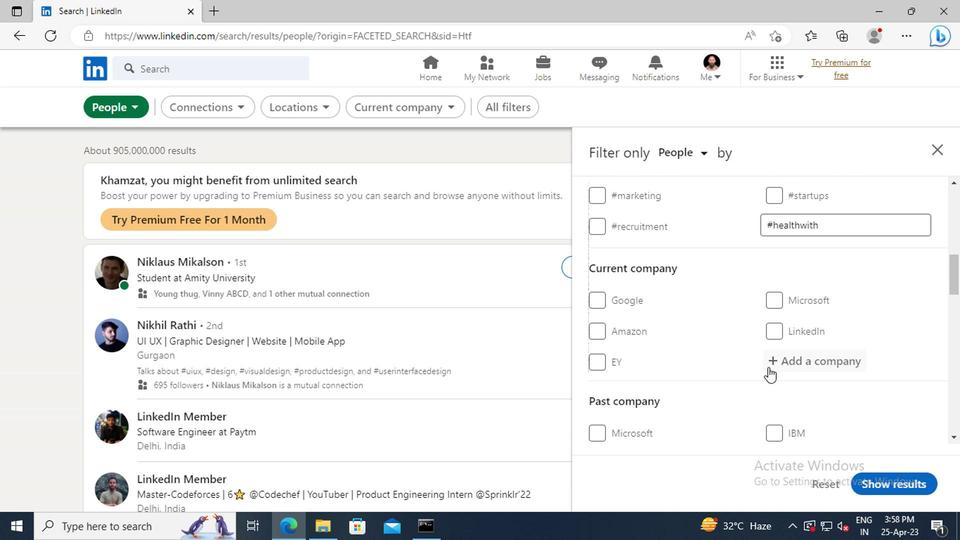 
Action: Mouse pressed left at (772, 361)
Screenshot: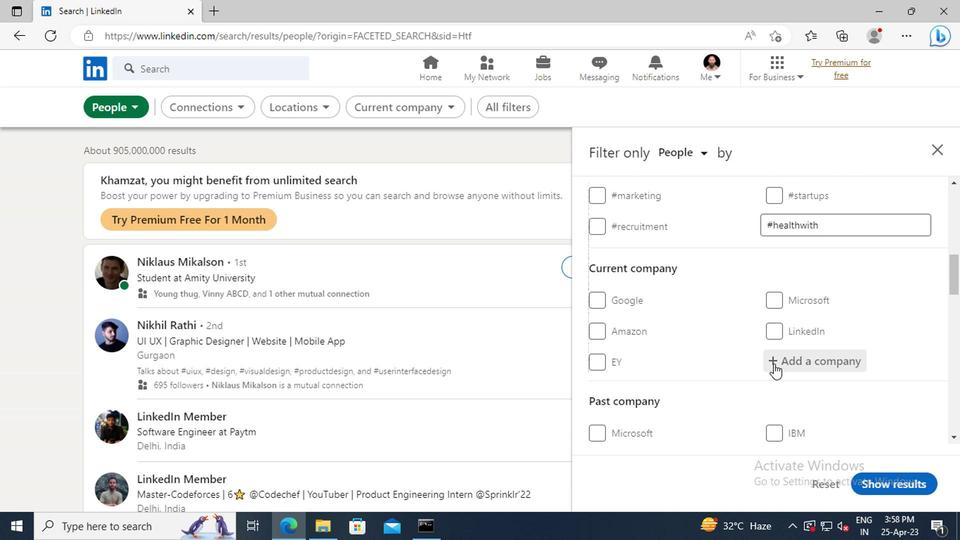 
Action: Mouse moved to (769, 358)
Screenshot: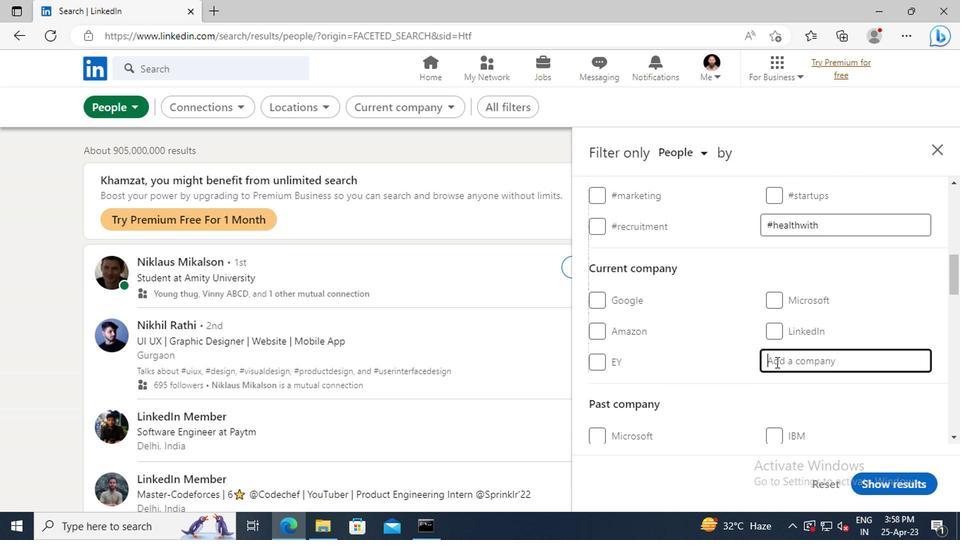 
Action: Key pressed <Key.shift>MITCHELL<Key.space><Key.shift>MARTIN<Key.space><Key.shift>INC.
Screenshot: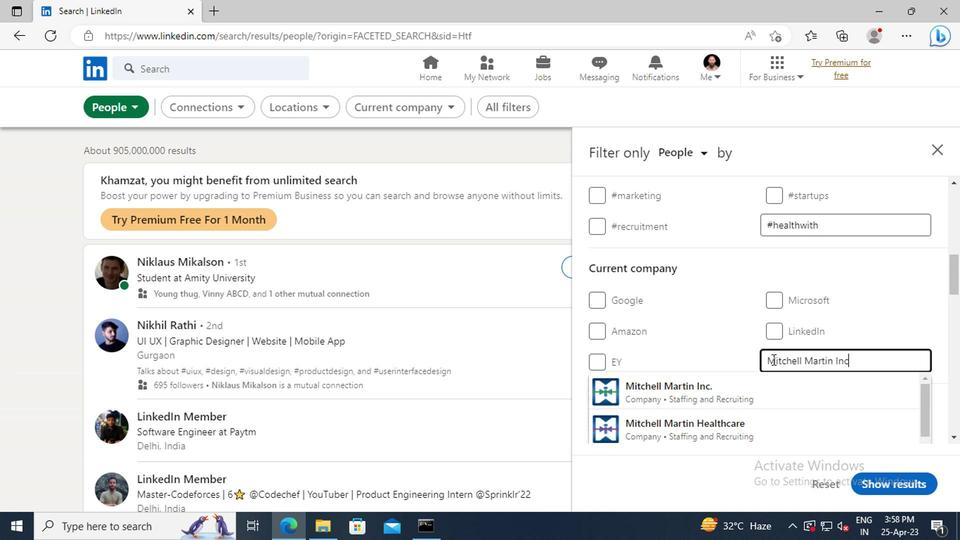
Action: Mouse moved to (729, 384)
Screenshot: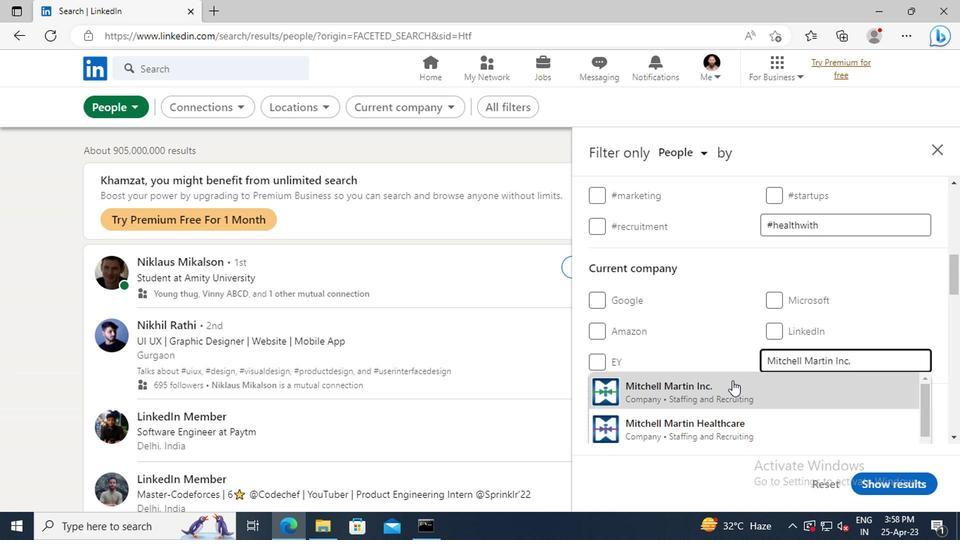 
Action: Mouse pressed left at (729, 384)
Screenshot: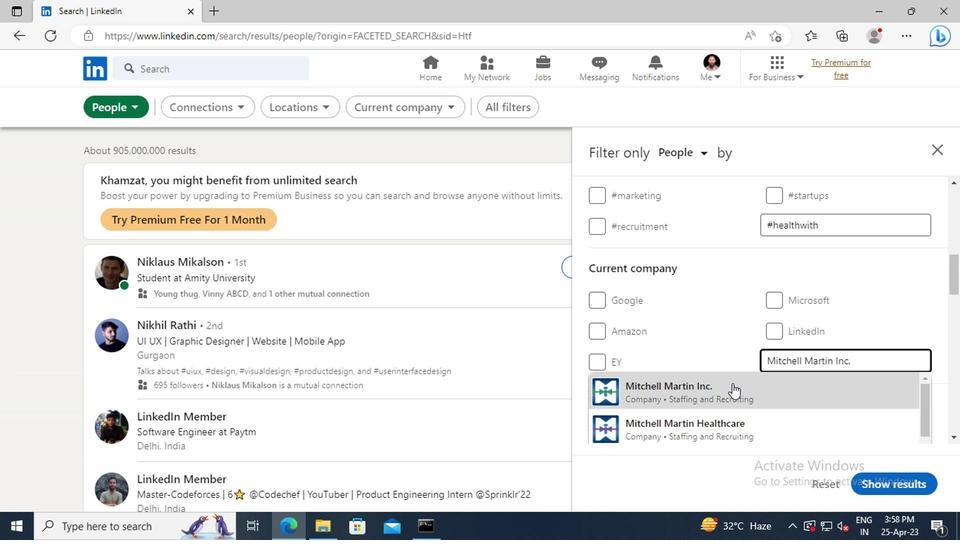 
Action: Mouse moved to (773, 322)
Screenshot: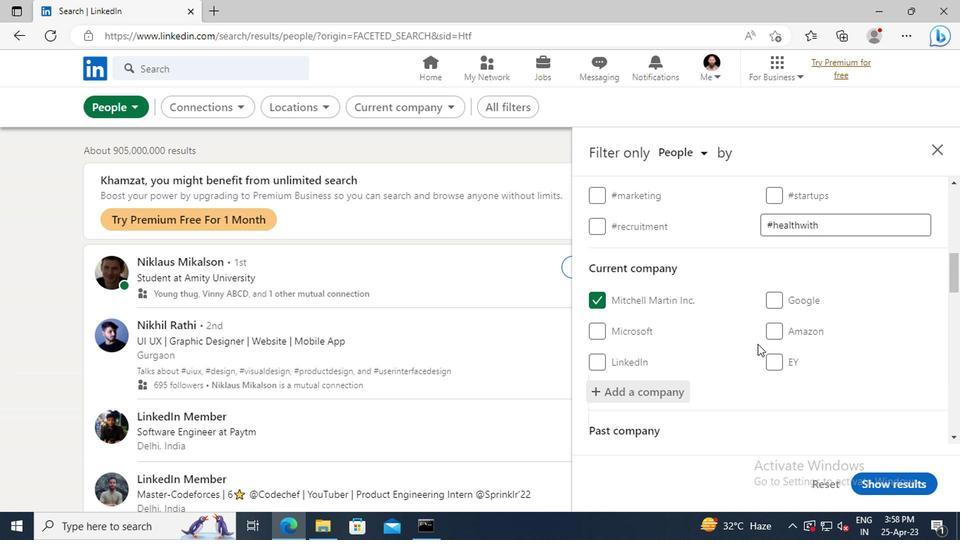 
Action: Mouse scrolled (773, 322) with delta (0, 0)
Screenshot: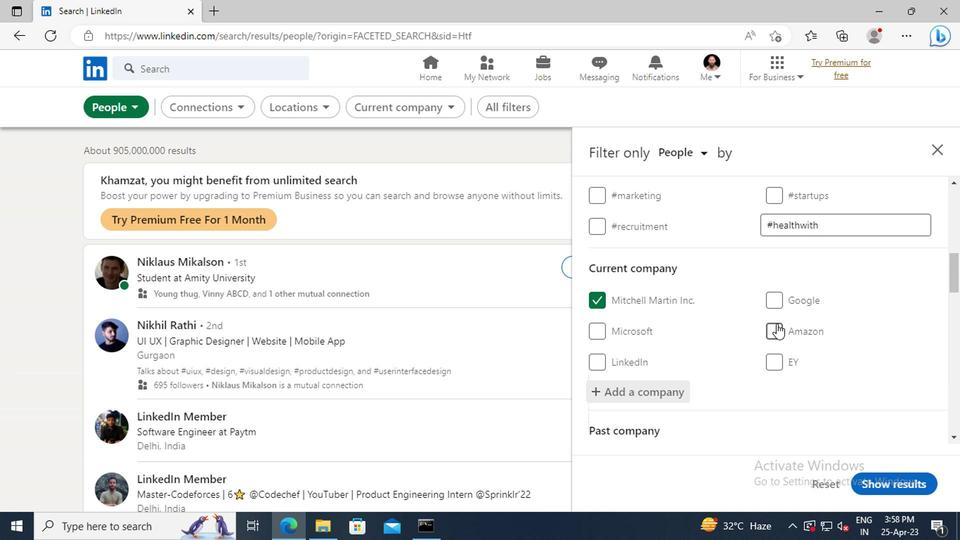 
Action: Mouse scrolled (773, 322) with delta (0, 0)
Screenshot: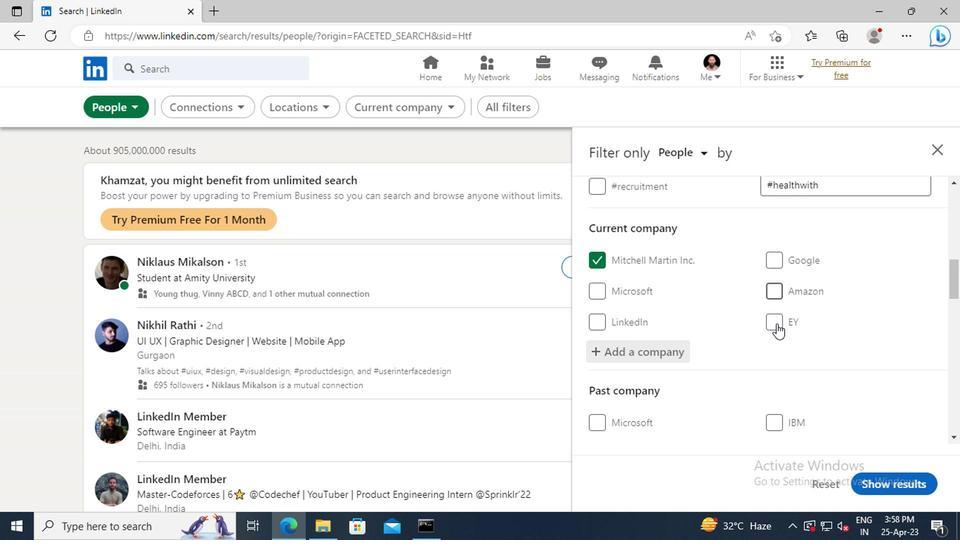 
Action: Mouse scrolled (773, 322) with delta (0, 0)
Screenshot: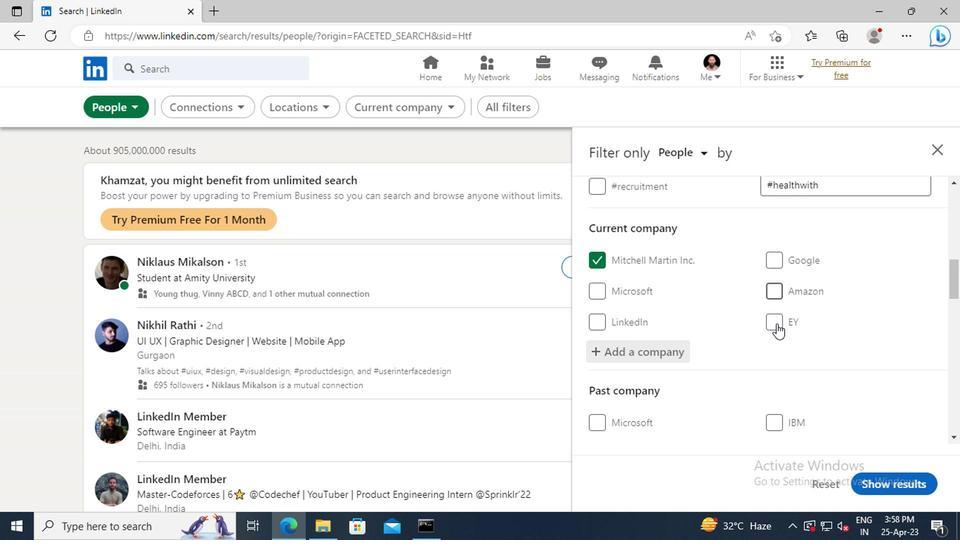 
Action: Mouse scrolled (773, 322) with delta (0, 0)
Screenshot: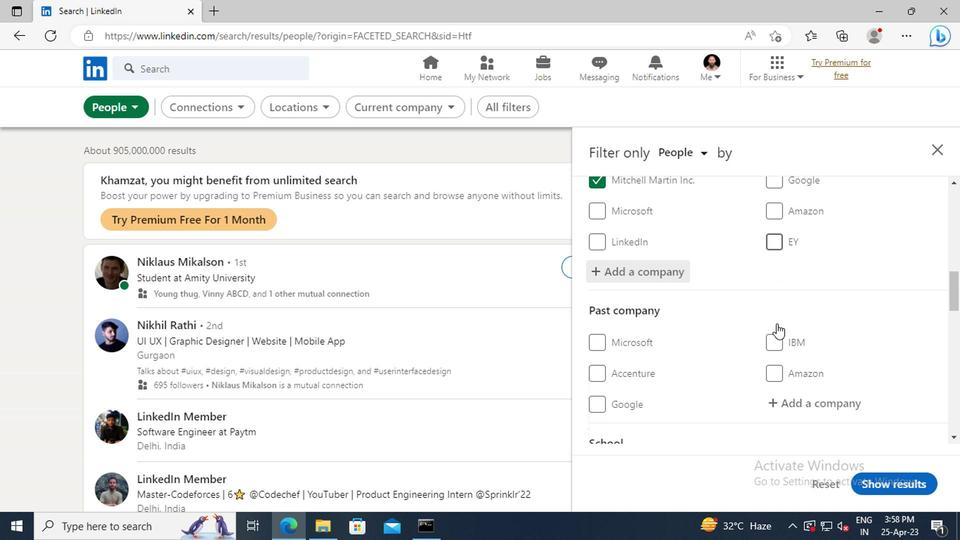 
Action: Mouse scrolled (773, 322) with delta (0, 0)
Screenshot: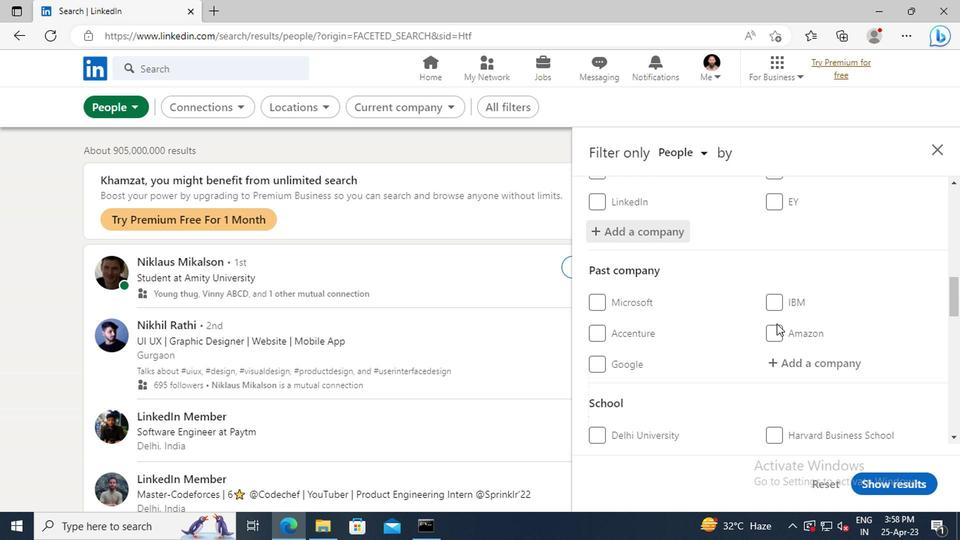 
Action: Mouse scrolled (773, 322) with delta (0, 0)
Screenshot: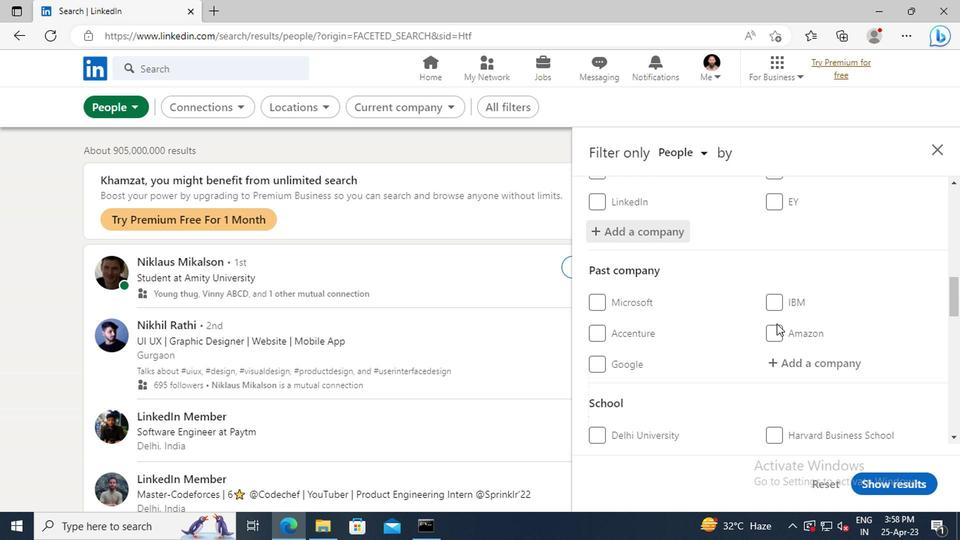 
Action: Mouse scrolled (773, 322) with delta (0, 0)
Screenshot: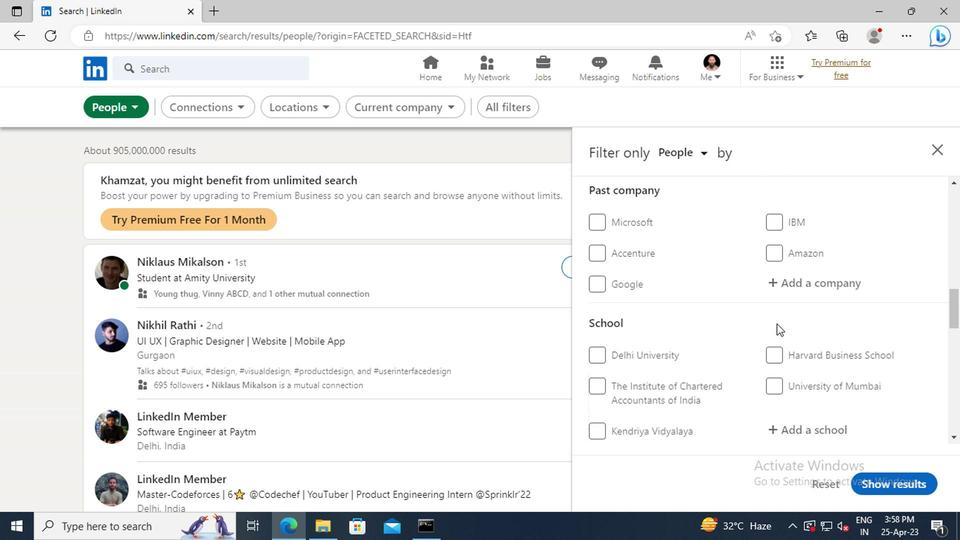 
Action: Mouse moved to (789, 384)
Screenshot: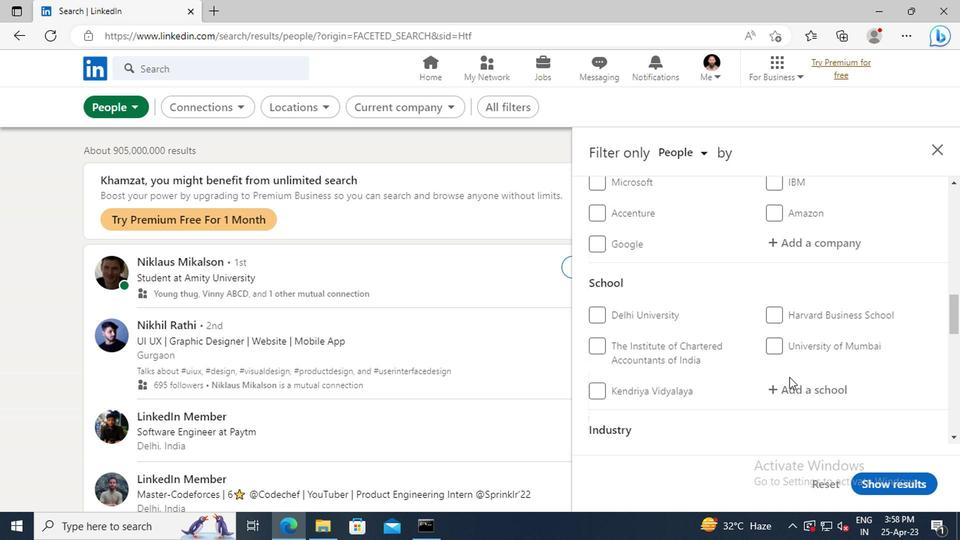 
Action: Mouse scrolled (789, 383) with delta (0, -1)
Screenshot: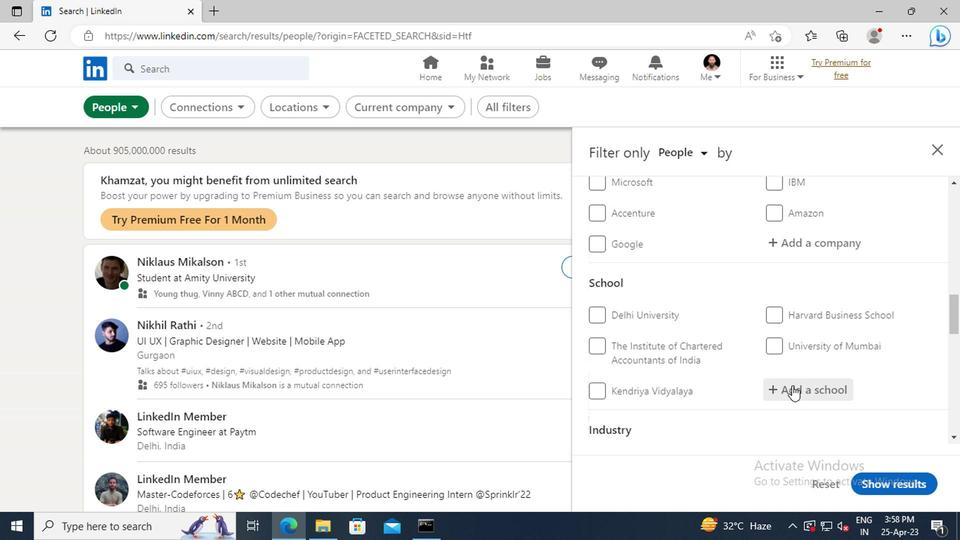 
Action: Mouse moved to (789, 354)
Screenshot: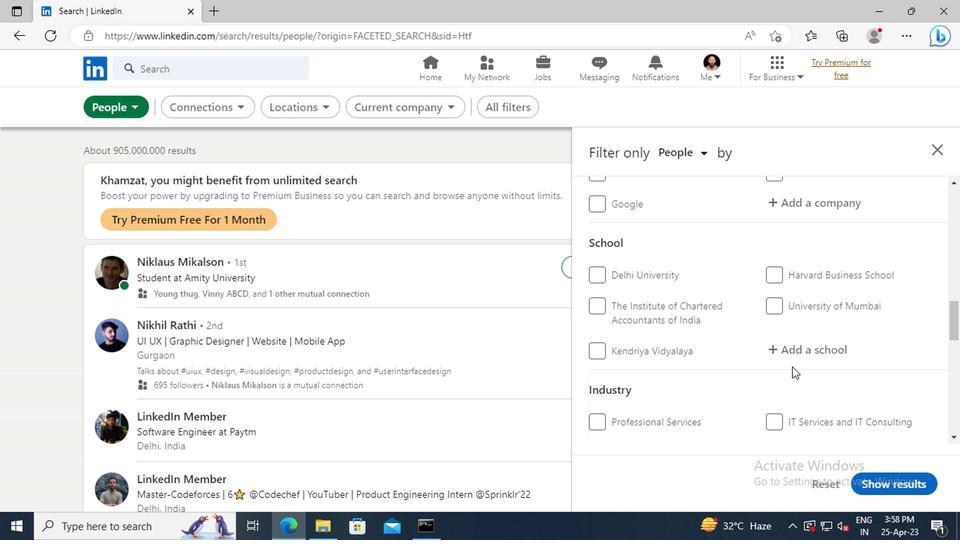 
Action: Mouse pressed left at (789, 354)
Screenshot: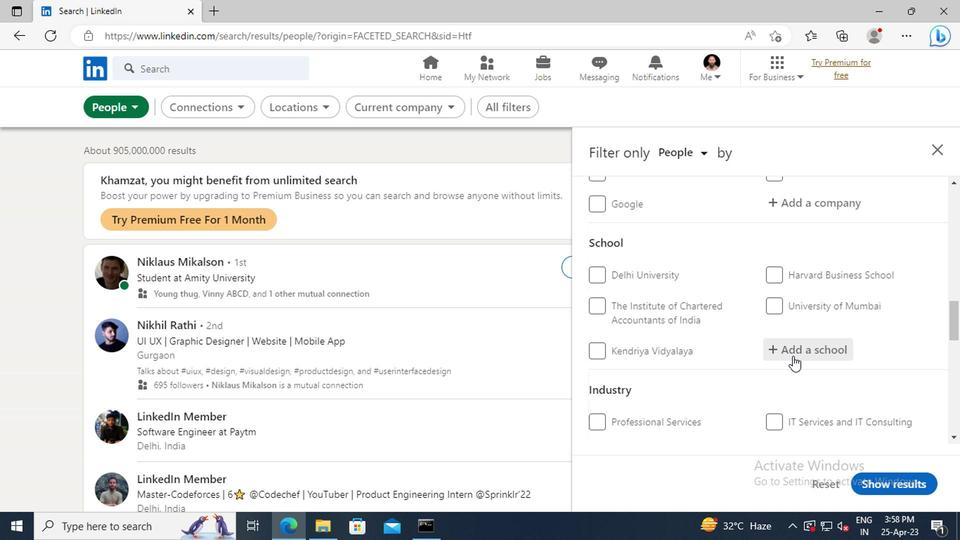 
Action: Key pressed <Key.shift>S<Key.space><Key.shift>R<Key.space><Key.shift>T<Key.space><Key.shift>M<Key.space>
Screenshot: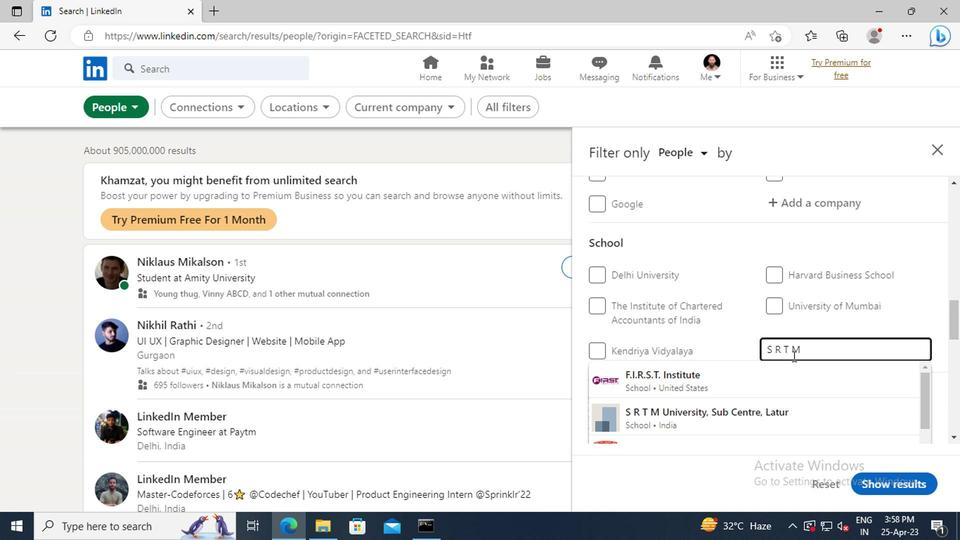 
Action: Mouse moved to (789, 354)
Screenshot: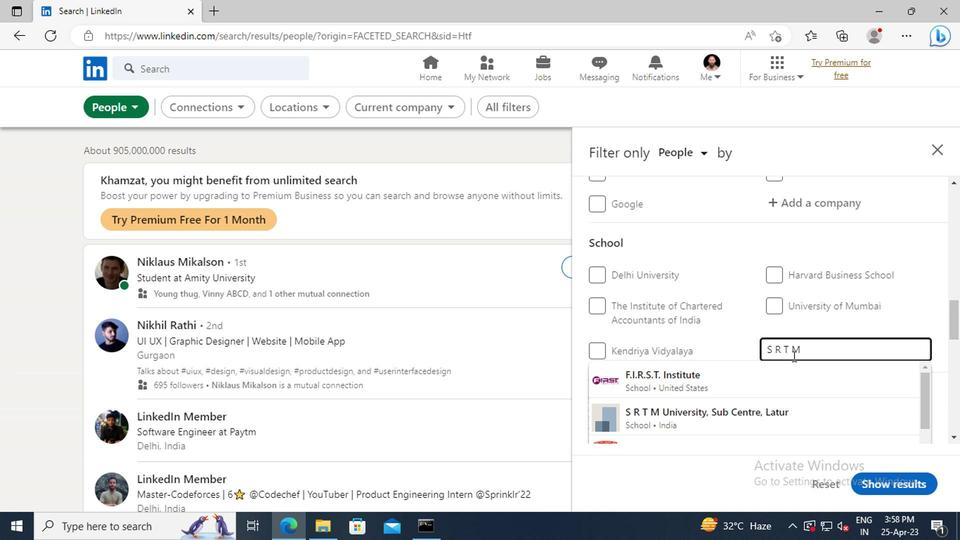 
Action: Key pressed <Key.shift>UNIVERSITY,<Key.space><Key.shift_r>SUB<Key.space><Key.shift>CENTRE,<Key.space><Key.shift>LATUR
Screenshot: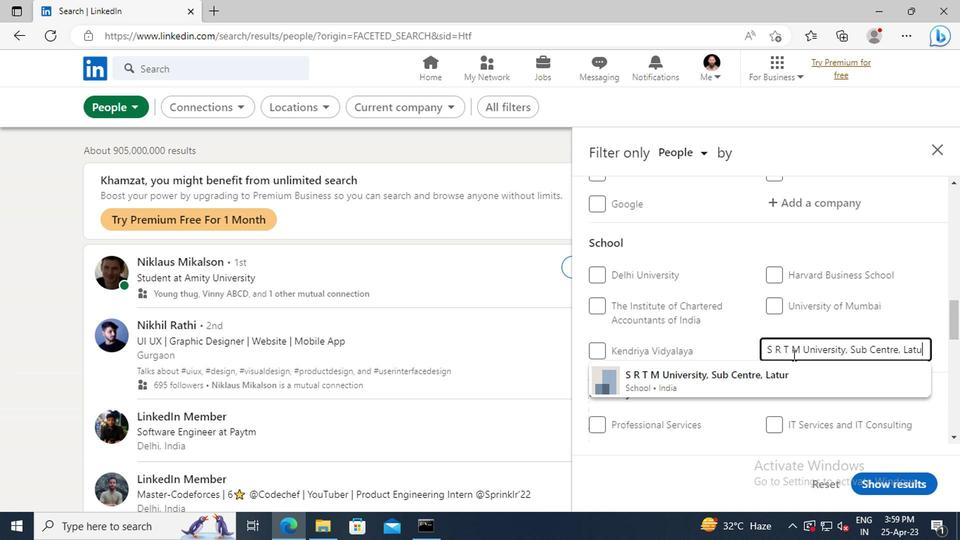 
Action: Mouse moved to (782, 377)
Screenshot: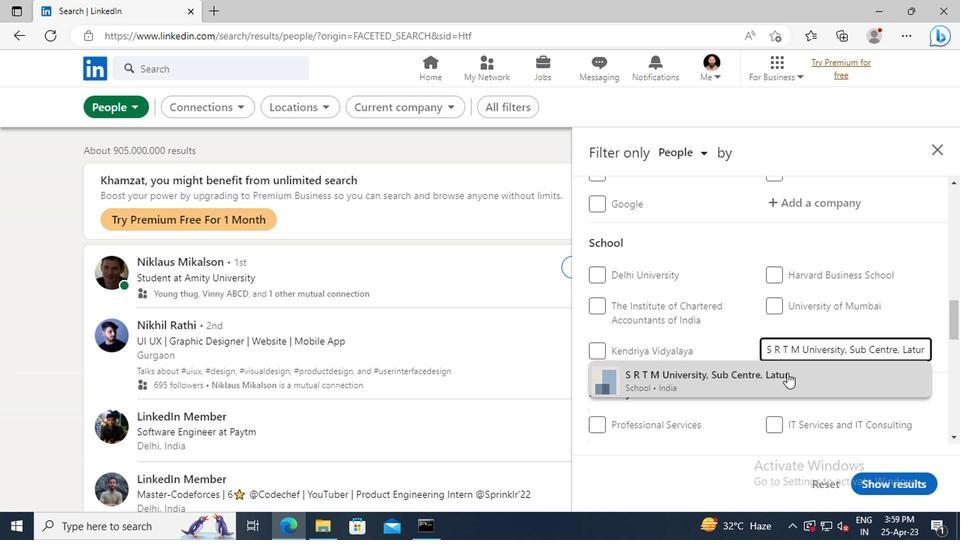 
Action: Mouse pressed left at (782, 377)
Screenshot: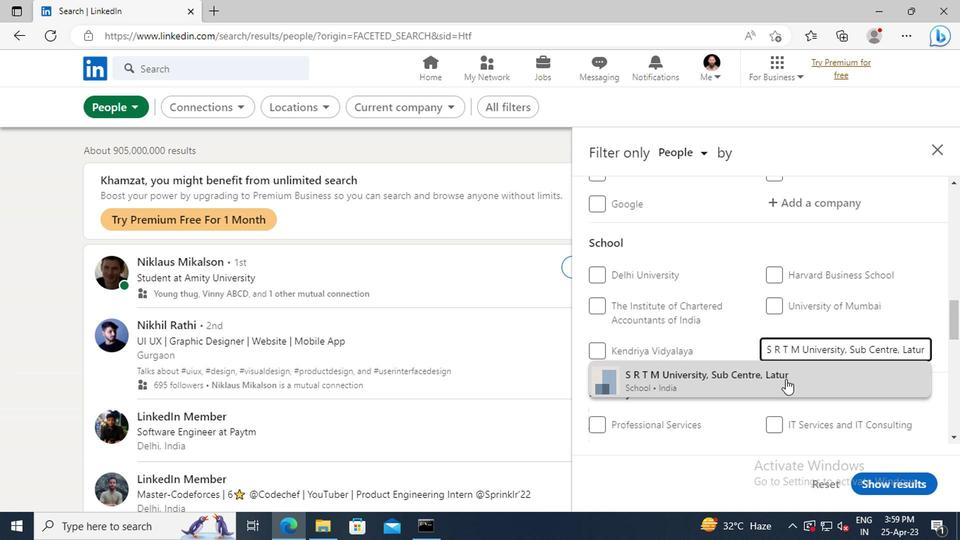 
Action: Mouse moved to (744, 335)
Screenshot: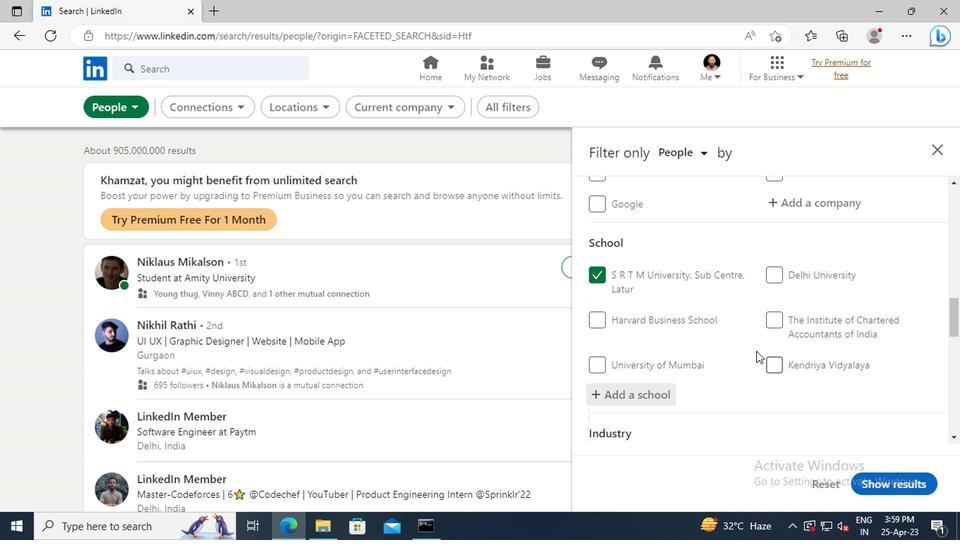 
Action: Mouse scrolled (744, 334) with delta (0, 0)
Screenshot: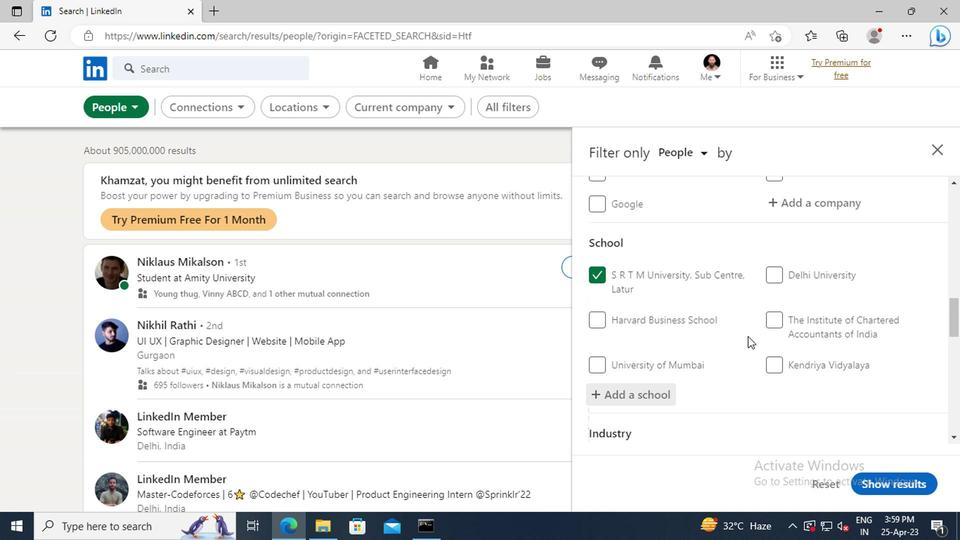 
Action: Mouse scrolled (744, 334) with delta (0, 0)
Screenshot: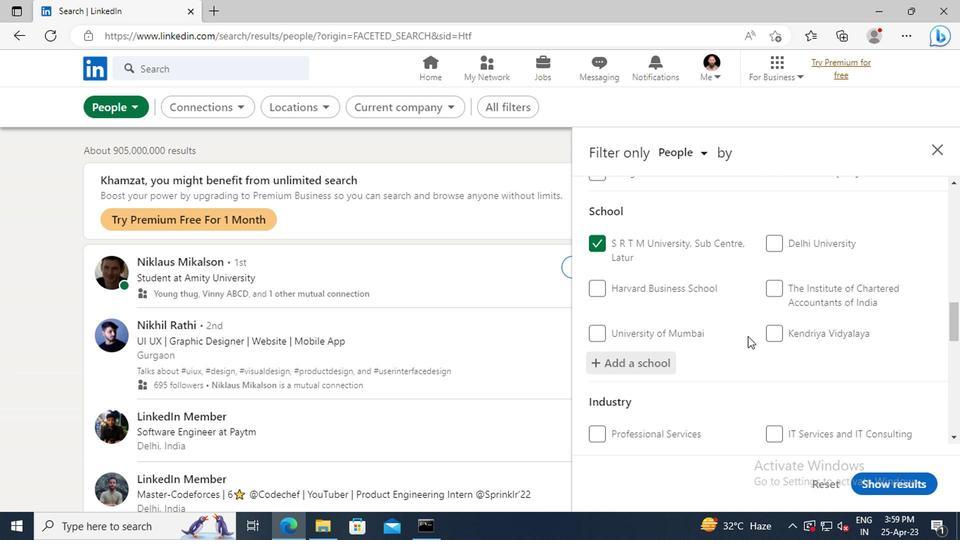 
Action: Mouse scrolled (744, 334) with delta (0, 0)
Screenshot: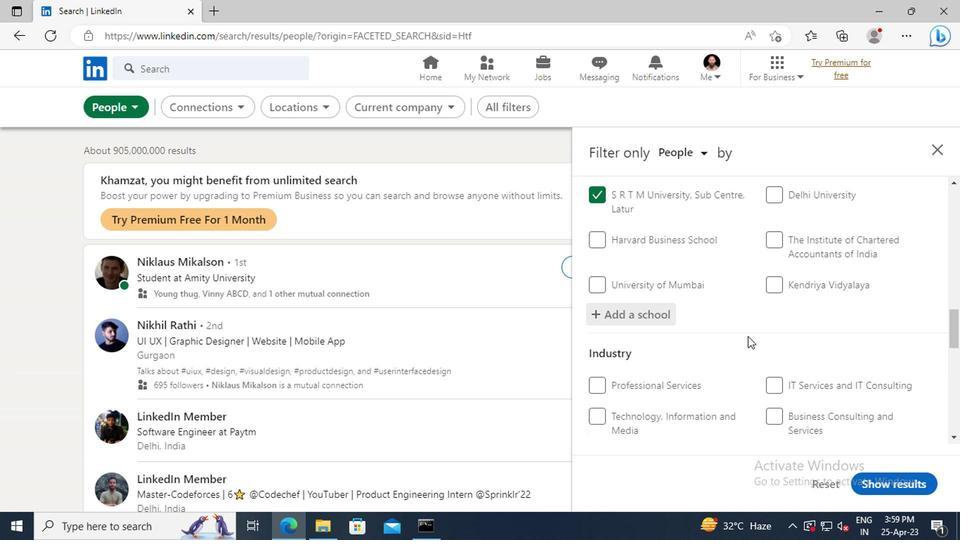 
Action: Mouse scrolled (744, 334) with delta (0, 0)
Screenshot: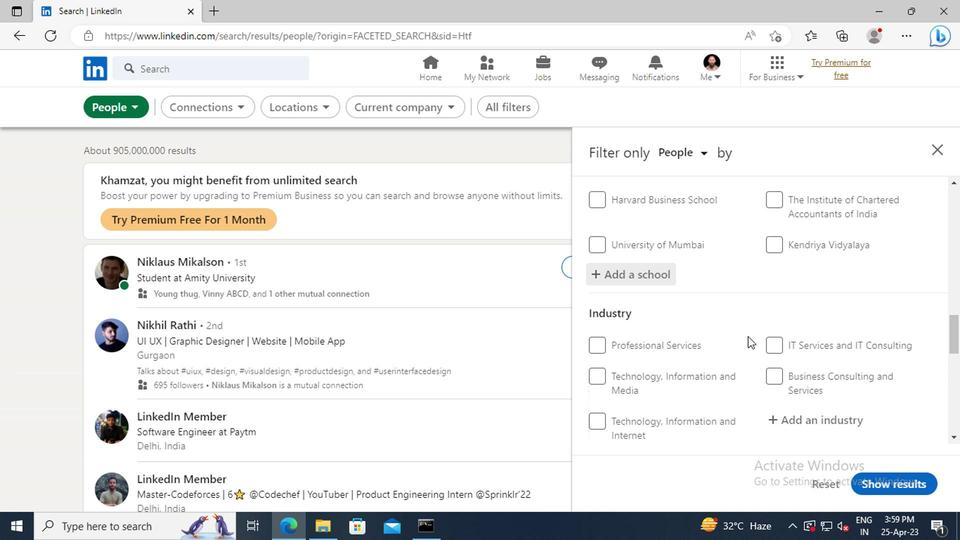 
Action: Mouse scrolled (744, 334) with delta (0, 0)
Screenshot: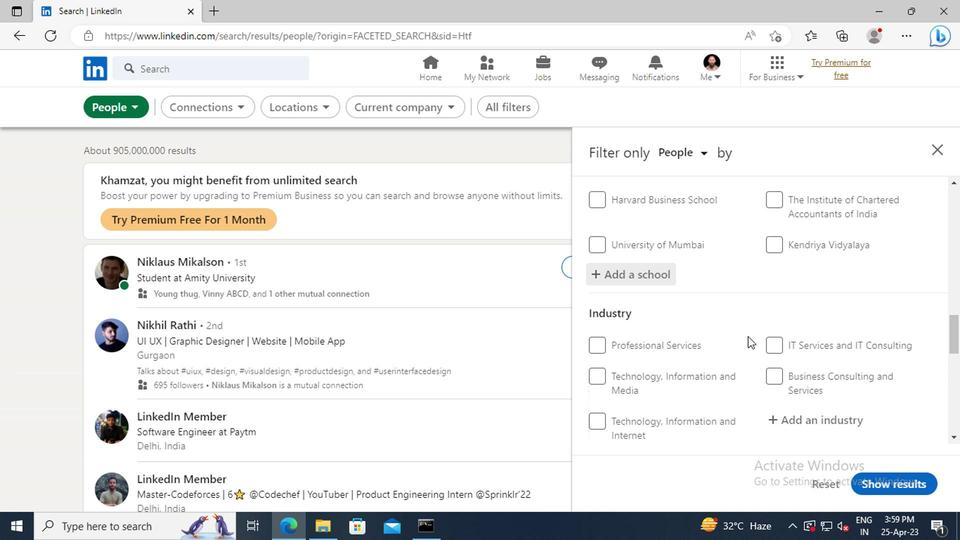 
Action: Mouse moved to (807, 342)
Screenshot: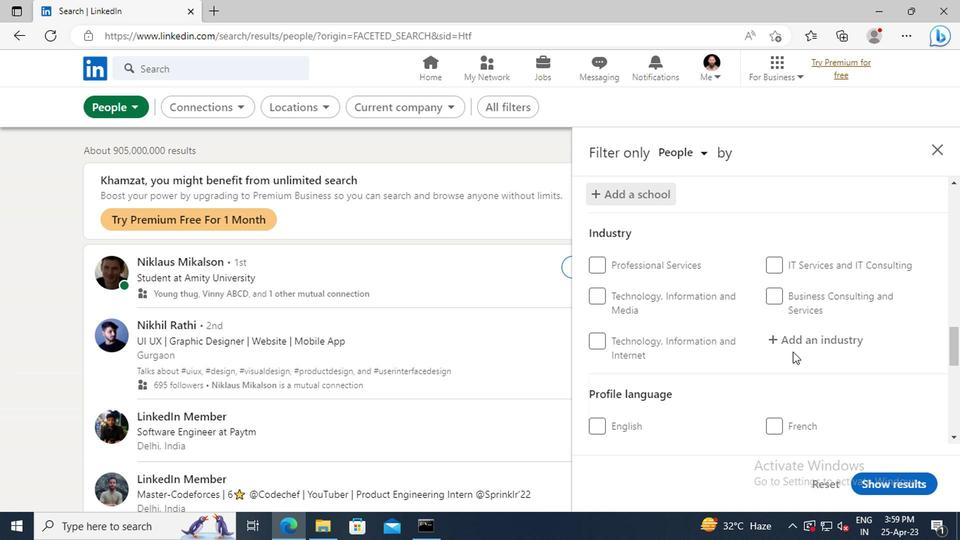 
Action: Mouse pressed left at (807, 342)
Screenshot: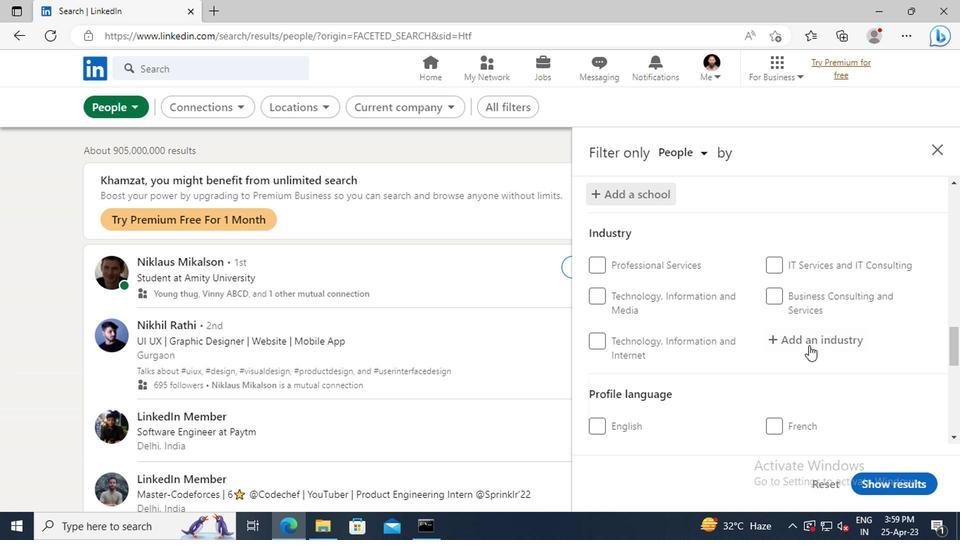 
Action: Key pressed <Key.shift_r>SAVINGS<Key.space><Key.shift>INSTITUTIONS
Screenshot: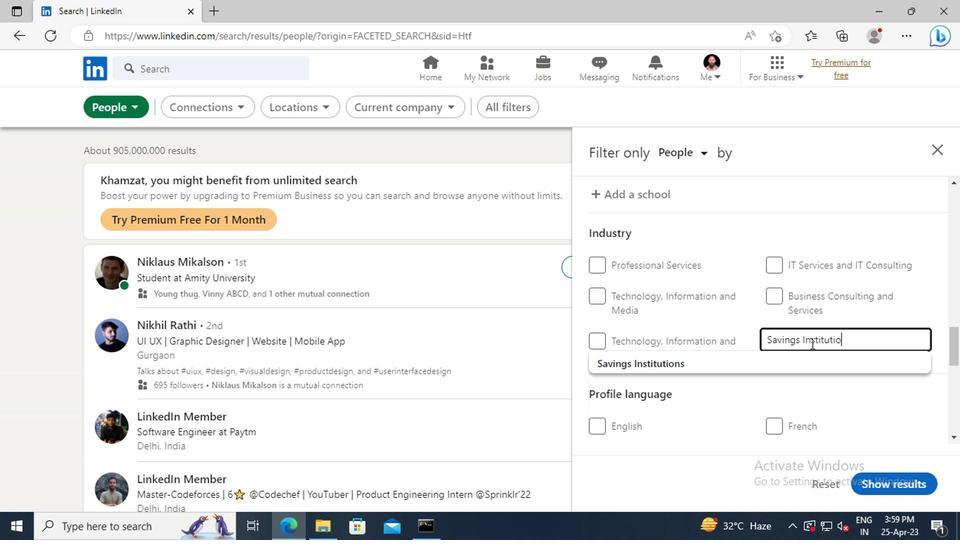 
Action: Mouse moved to (779, 356)
Screenshot: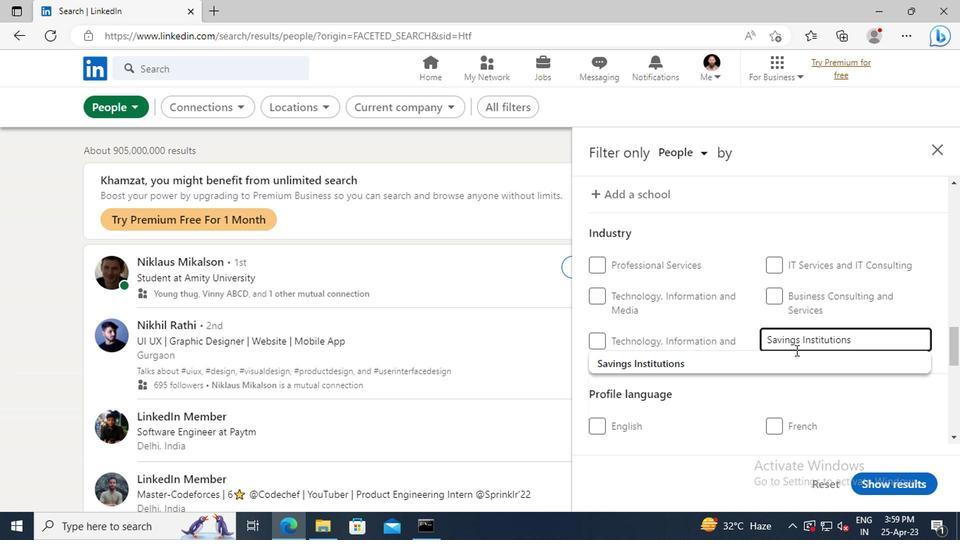 
Action: Mouse pressed left at (779, 356)
Screenshot: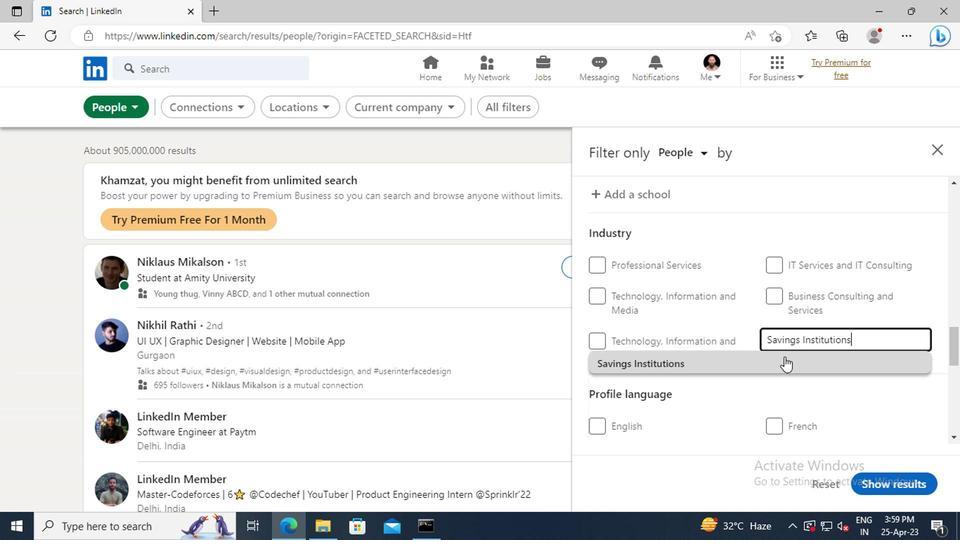 
Action: Mouse moved to (760, 340)
Screenshot: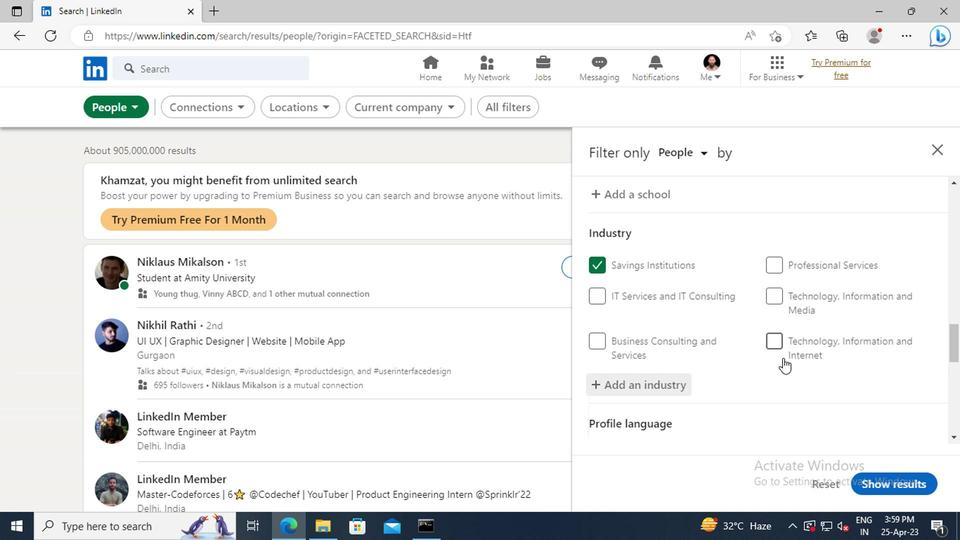 
Action: Mouse scrolled (760, 339) with delta (0, 0)
Screenshot: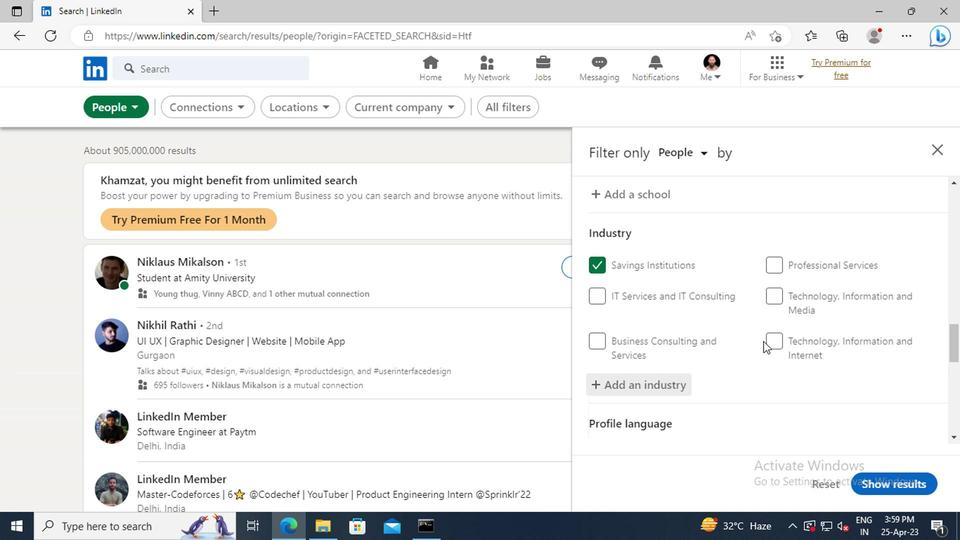 
Action: Mouse scrolled (760, 339) with delta (0, 0)
Screenshot: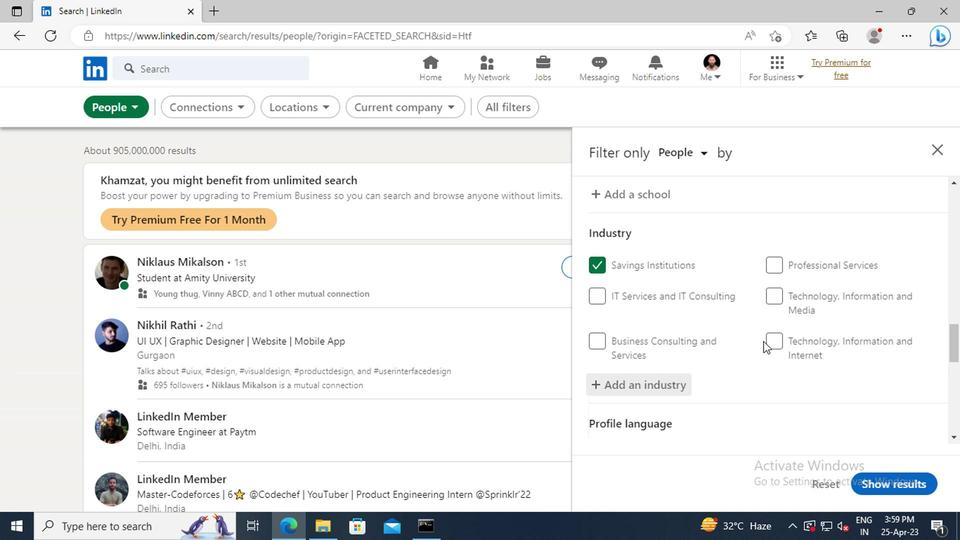 
Action: Mouse scrolled (760, 339) with delta (0, 0)
Screenshot: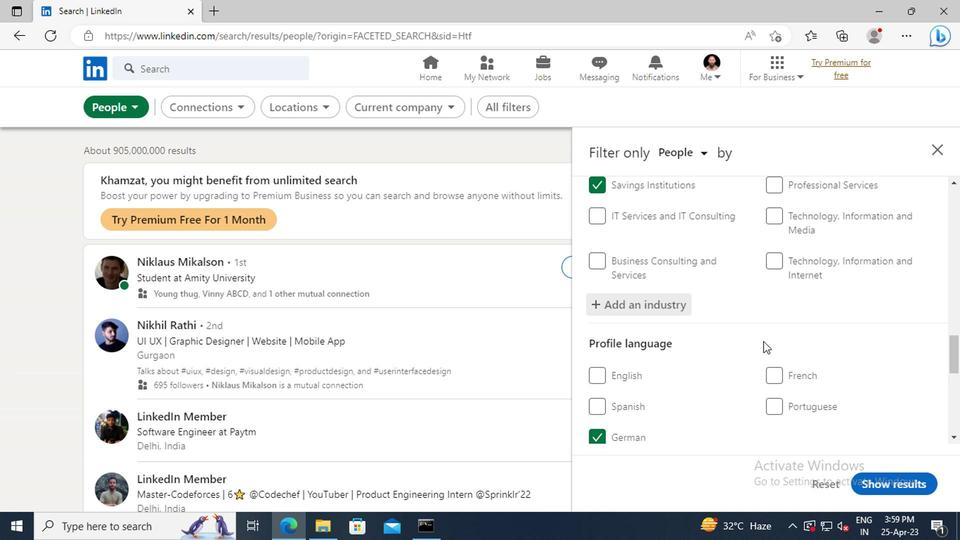 
Action: Mouse scrolled (760, 339) with delta (0, 0)
Screenshot: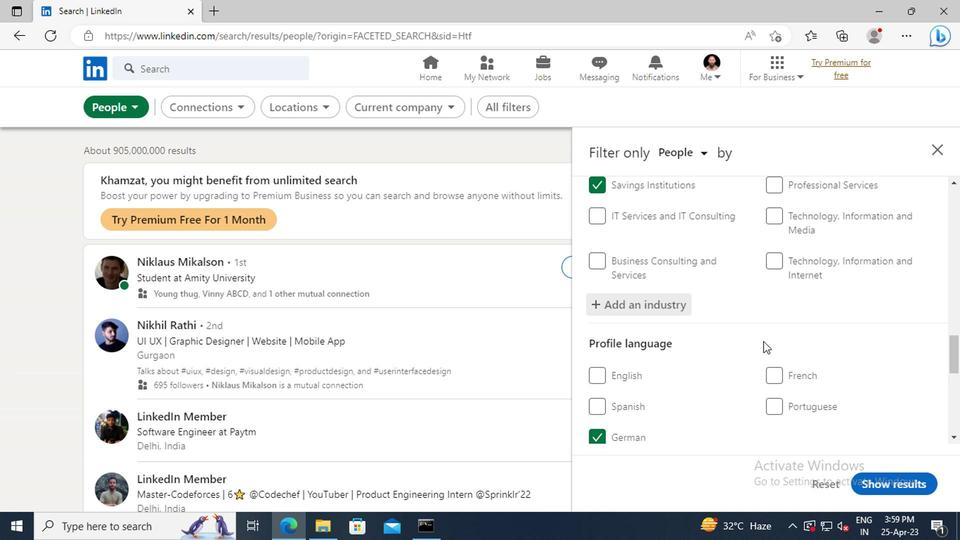 
Action: Mouse scrolled (760, 339) with delta (0, 0)
Screenshot: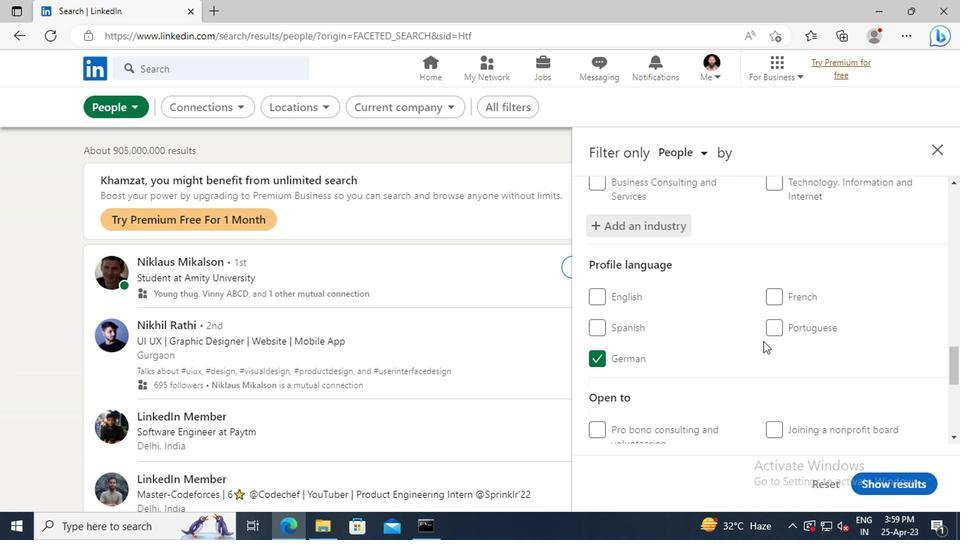 
Action: Mouse scrolled (760, 339) with delta (0, 0)
Screenshot: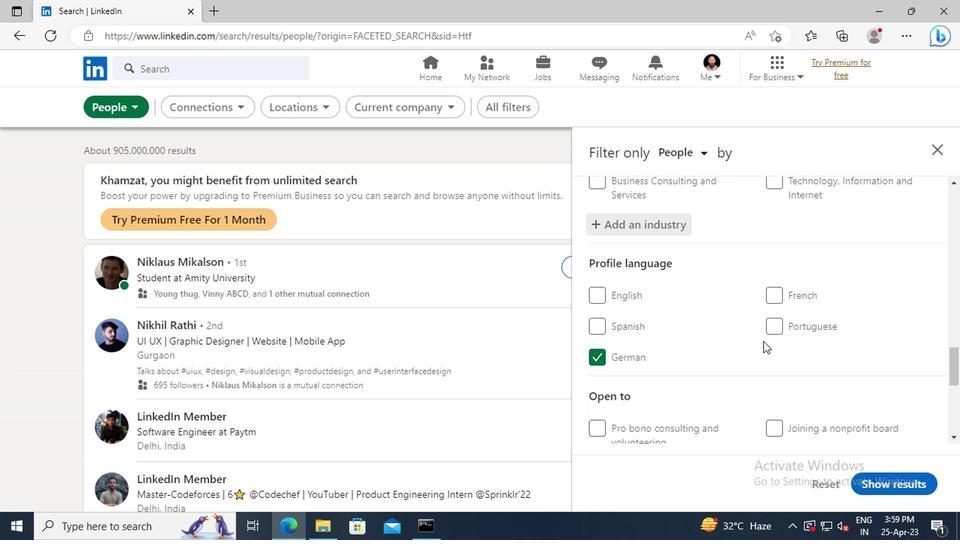 
Action: Mouse scrolled (760, 339) with delta (0, 0)
Screenshot: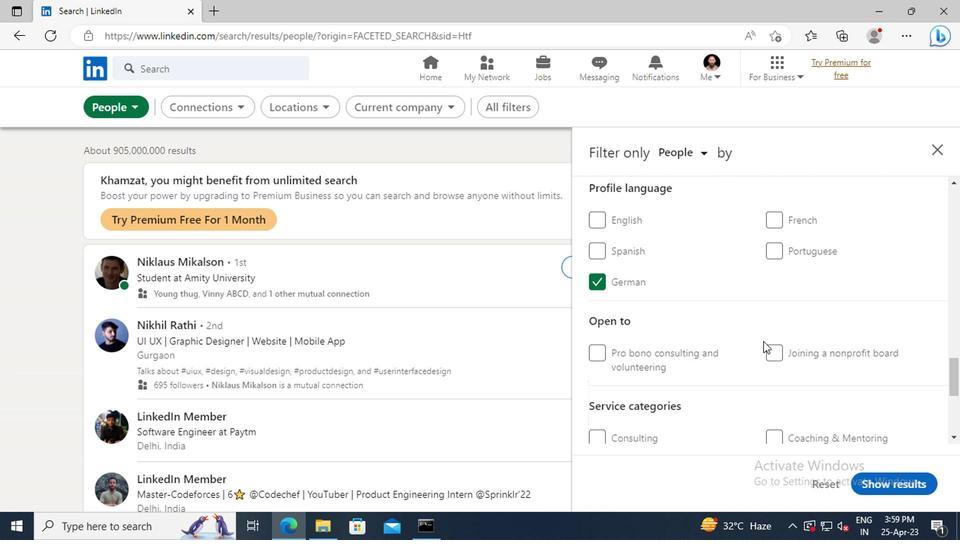 
Action: Mouse scrolled (760, 339) with delta (0, 0)
Screenshot: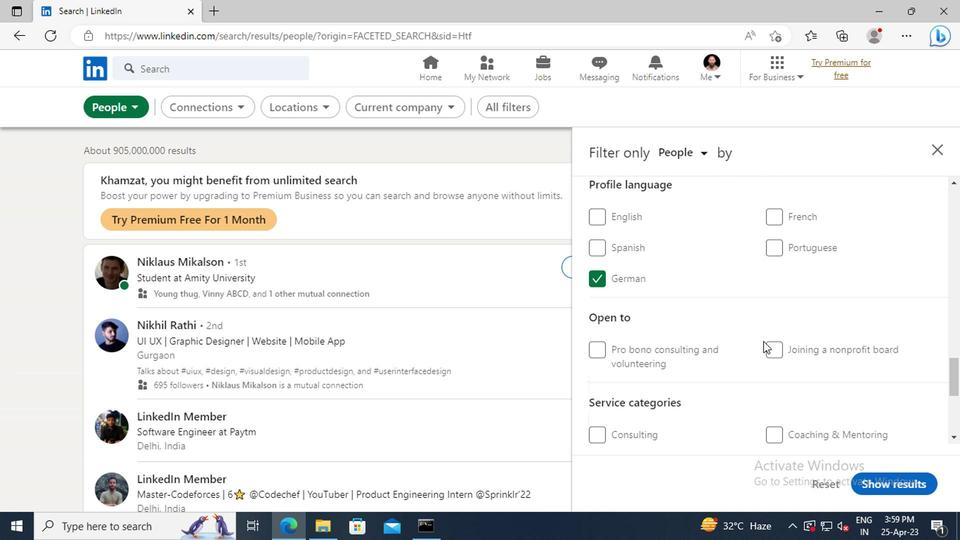 
Action: Mouse scrolled (760, 339) with delta (0, 0)
Screenshot: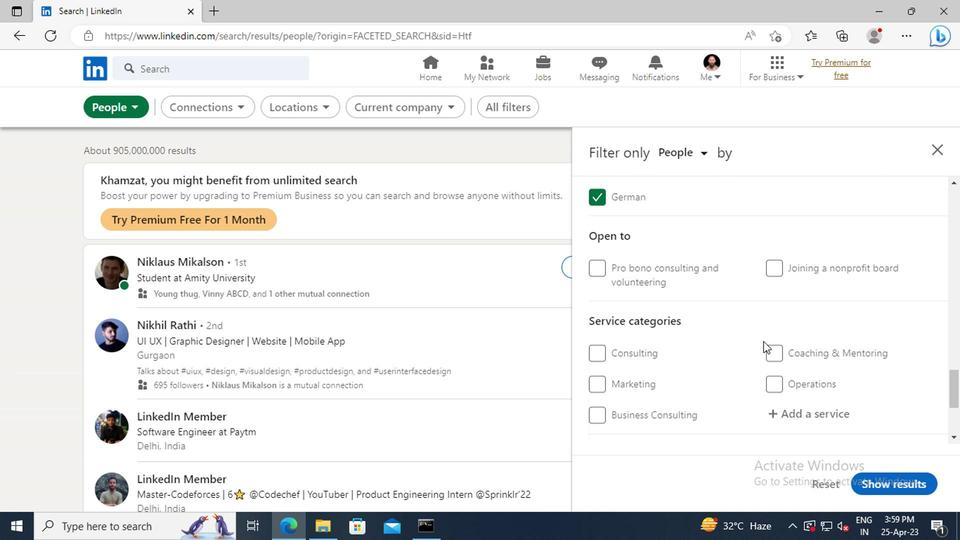 
Action: Mouse scrolled (760, 339) with delta (0, 0)
Screenshot: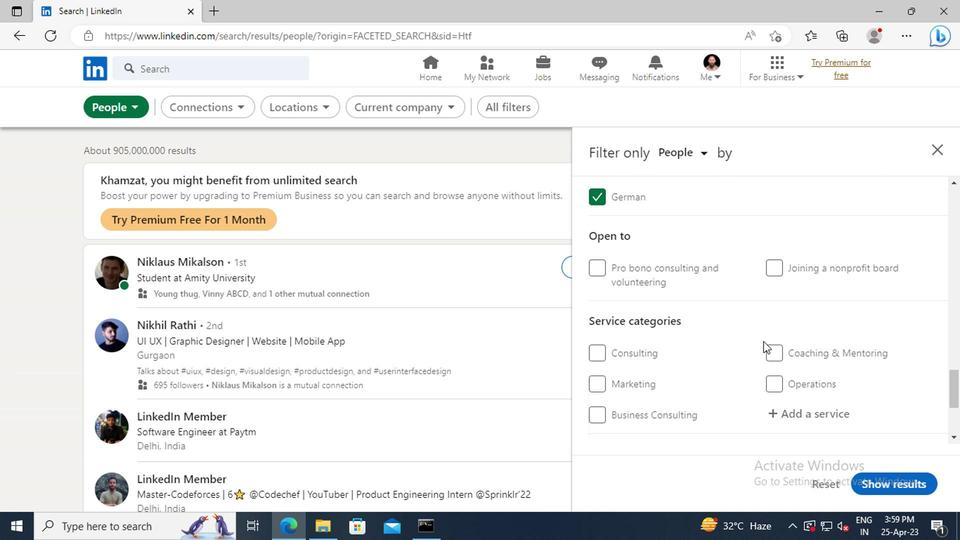 
Action: Mouse moved to (784, 338)
Screenshot: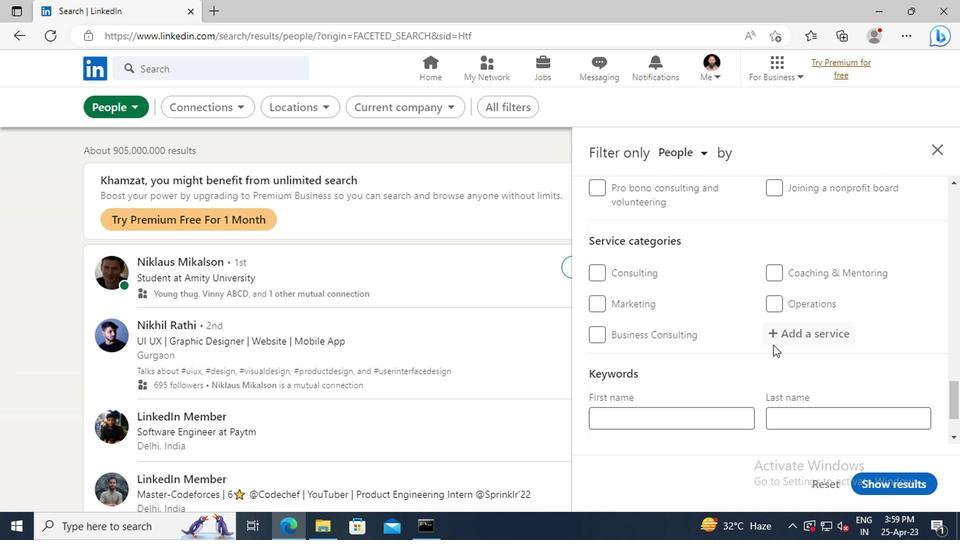 
Action: Mouse pressed left at (784, 338)
Screenshot: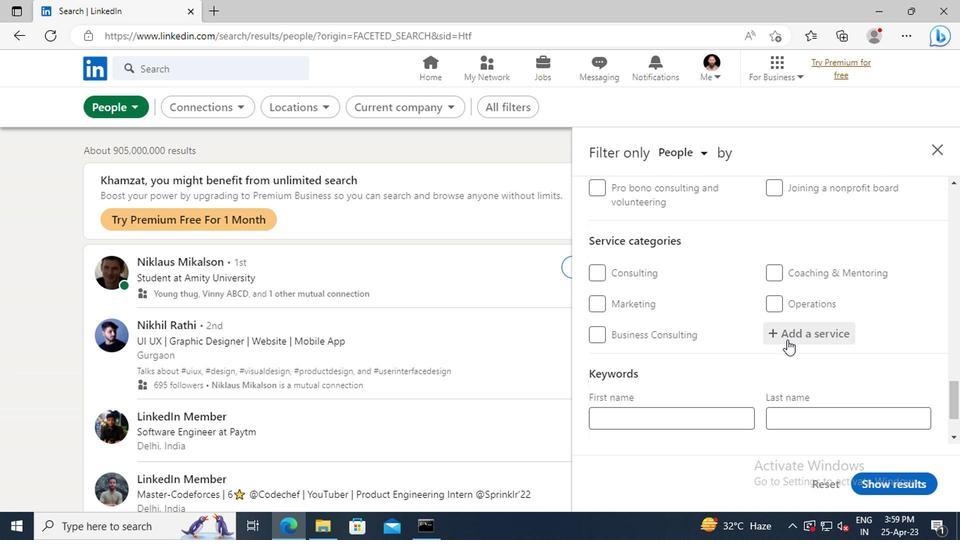 
Action: Key pressed <Key.shift>BANKRUPTCY<Key.space><Key.shift>LAW
Screenshot: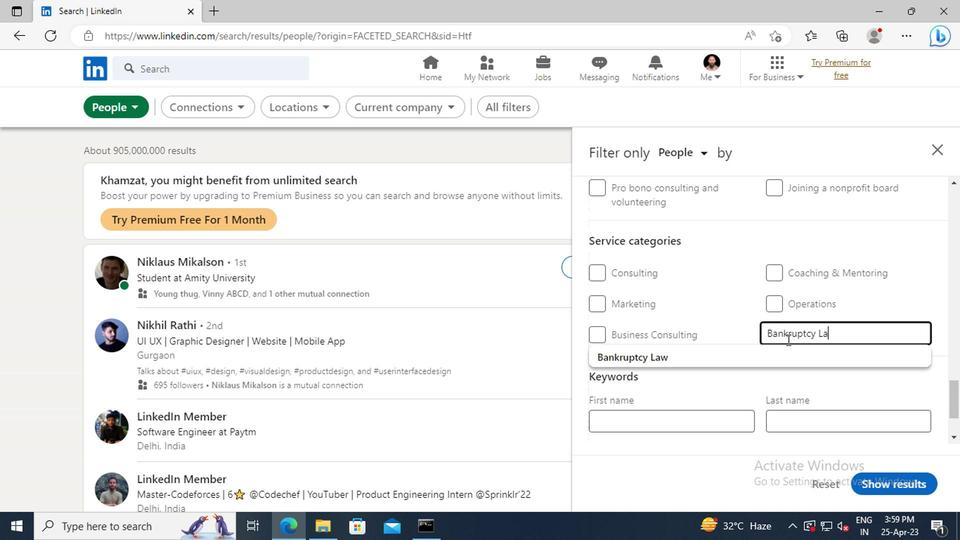 
Action: Mouse moved to (767, 357)
Screenshot: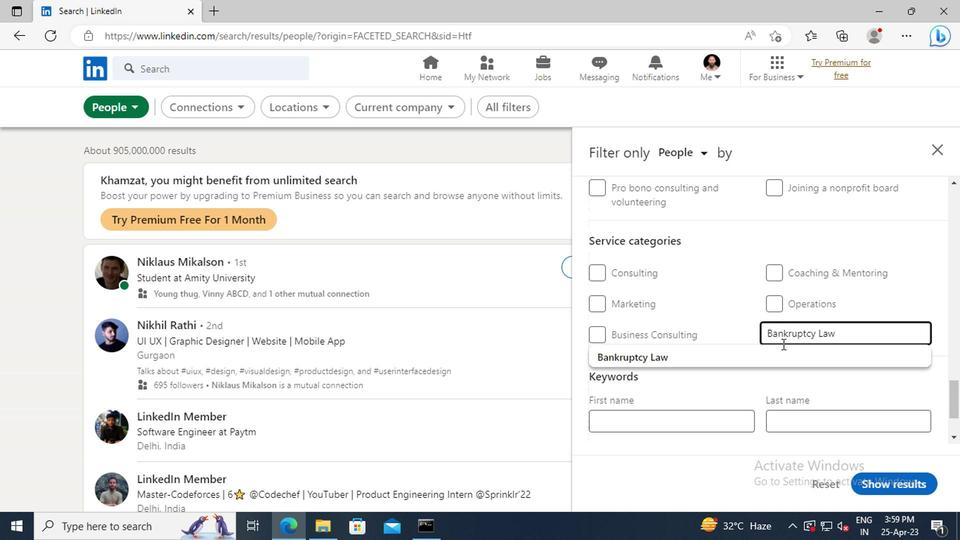 
Action: Mouse pressed left at (767, 357)
Screenshot: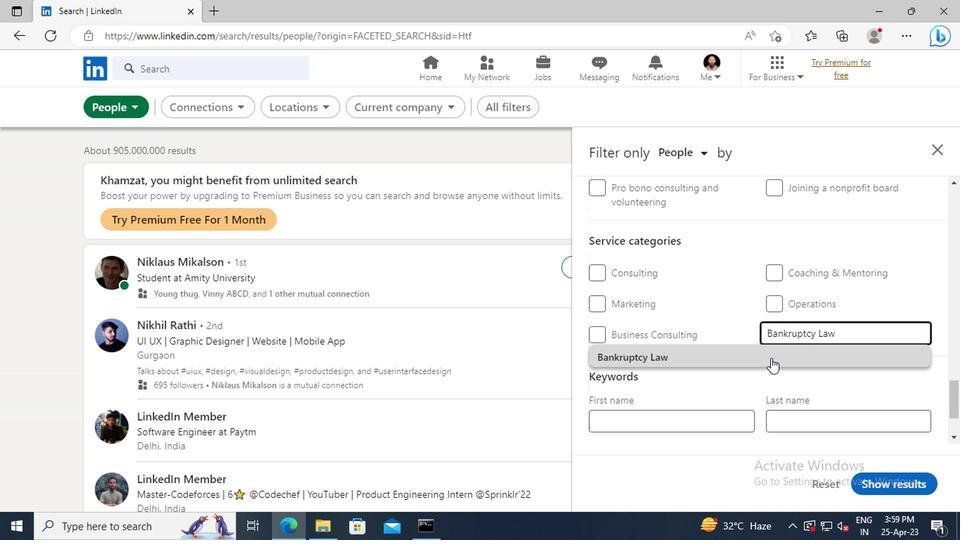 
Action: Mouse moved to (728, 321)
Screenshot: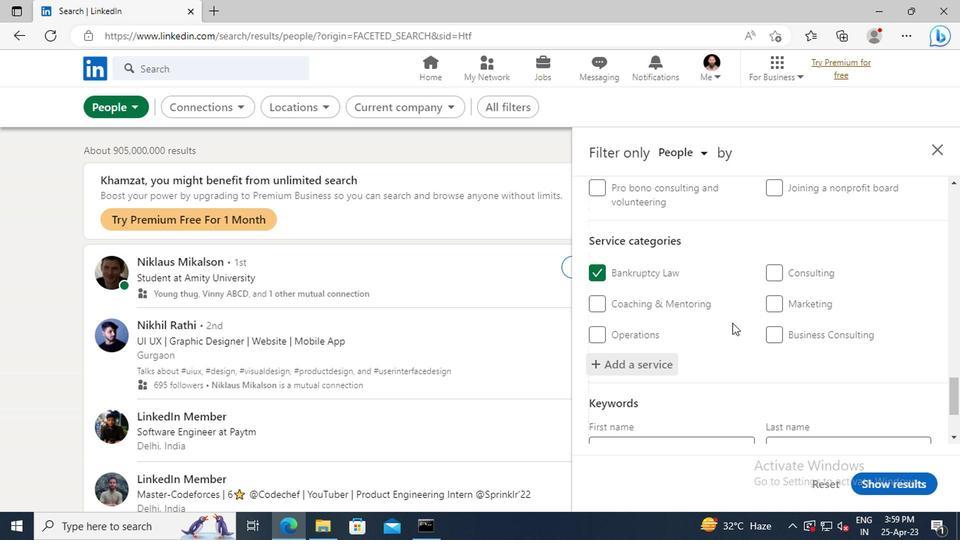 
Action: Mouse scrolled (728, 320) with delta (0, 0)
Screenshot: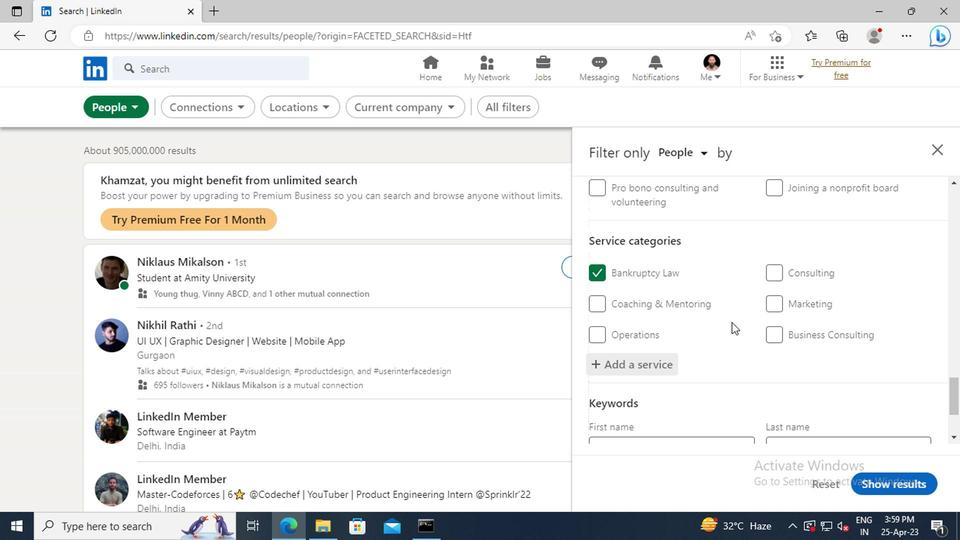 
Action: Mouse scrolled (728, 320) with delta (0, 0)
Screenshot: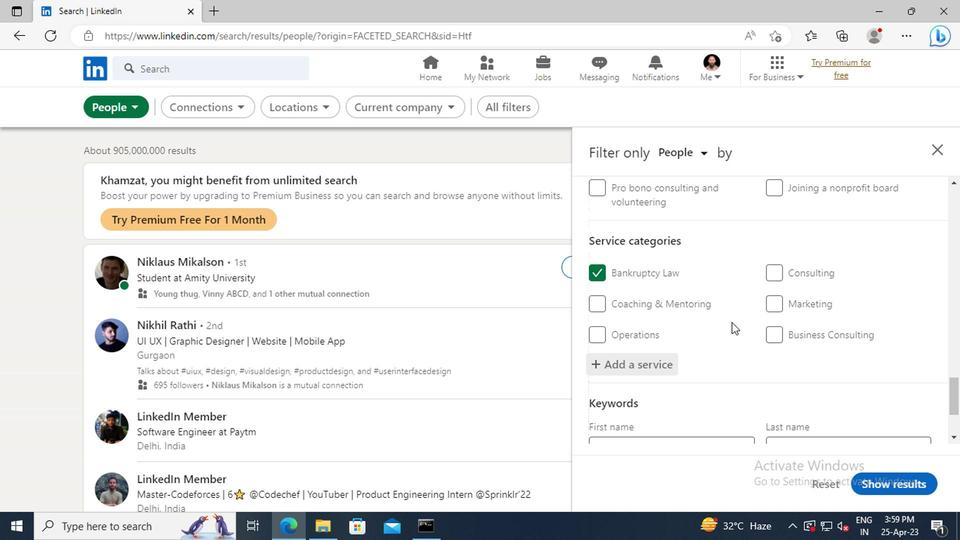 
Action: Mouse scrolled (728, 320) with delta (0, 0)
Screenshot: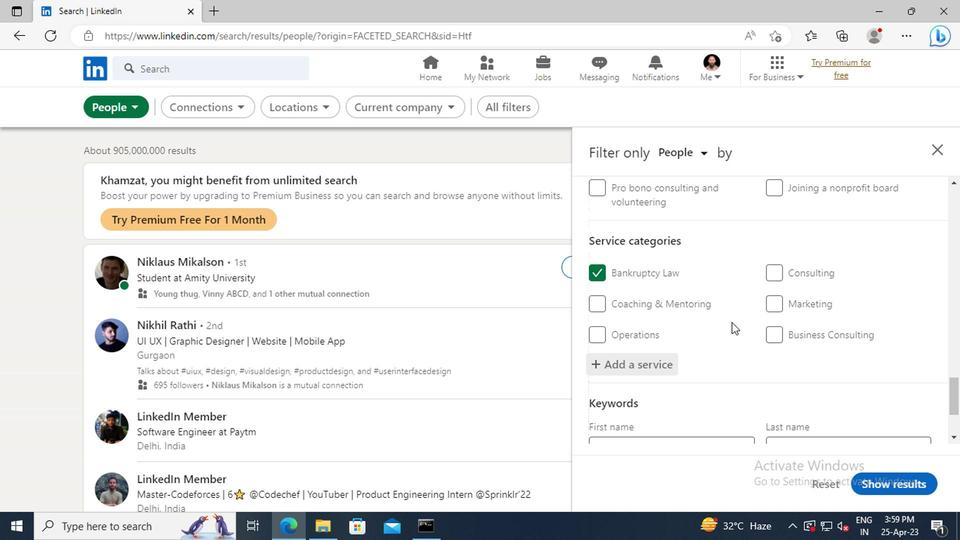 
Action: Mouse scrolled (728, 320) with delta (0, 0)
Screenshot: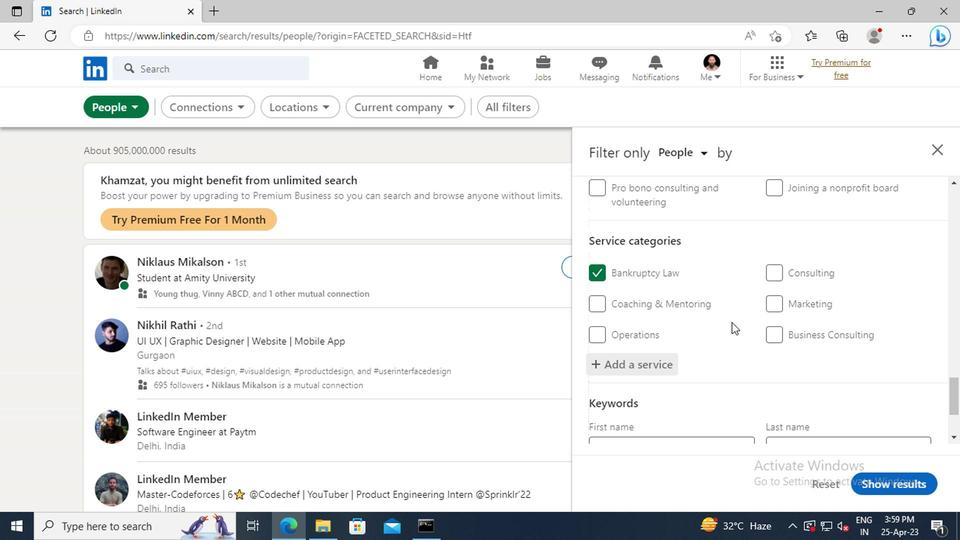 
Action: Mouse scrolled (728, 320) with delta (0, 0)
Screenshot: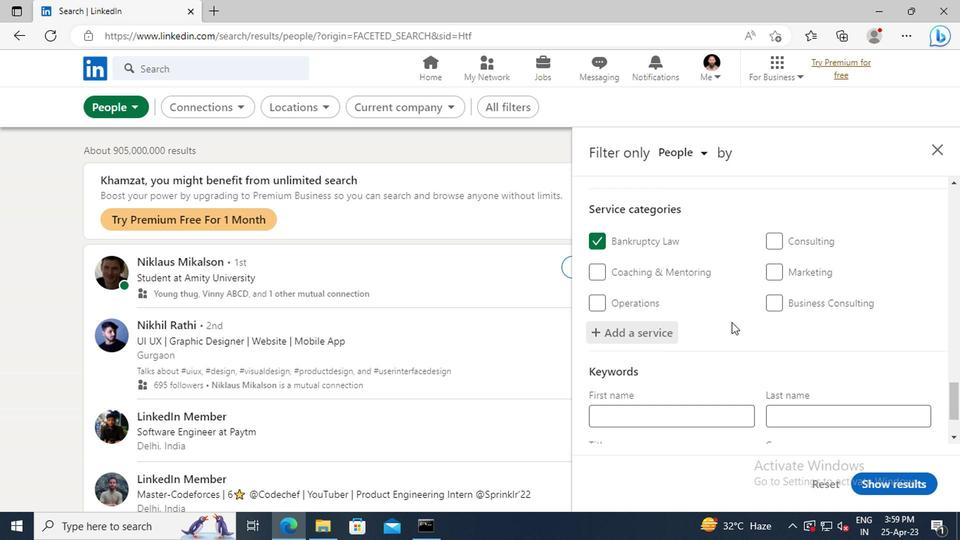 
Action: Mouse moved to (684, 380)
Screenshot: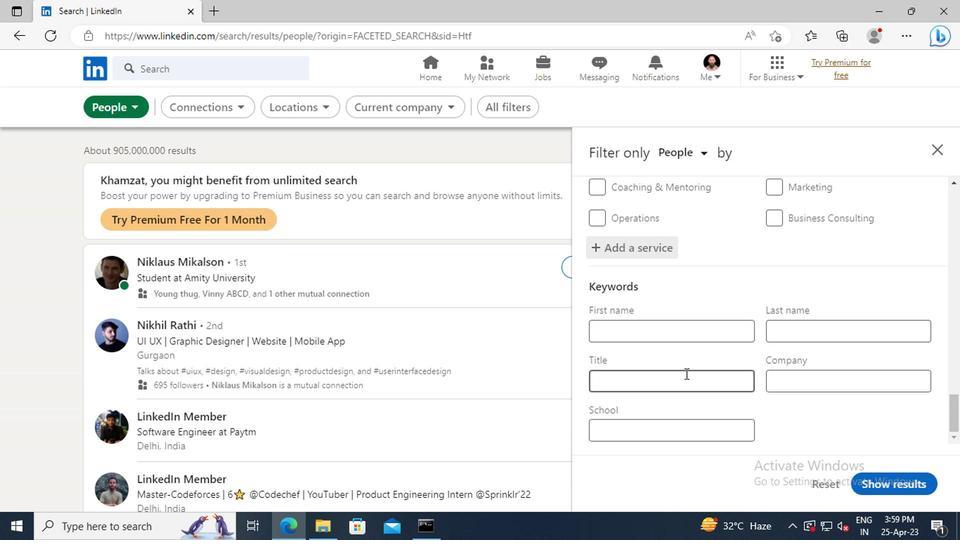 
Action: Mouse pressed left at (684, 380)
Screenshot: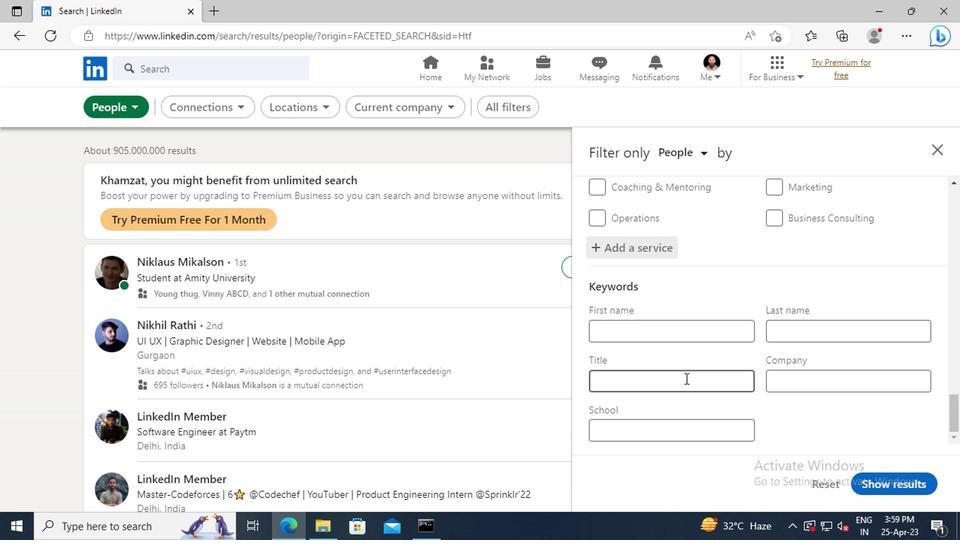 
Action: Key pressed <Key.shift>RETAIL<Key.space><Key.shift_r>WORKER
Screenshot: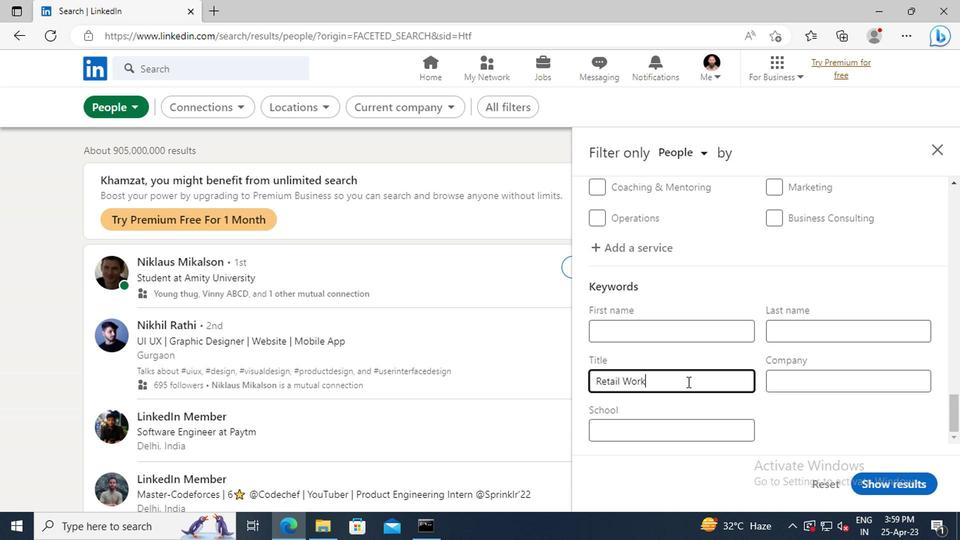 
Action: Mouse moved to (876, 475)
Screenshot: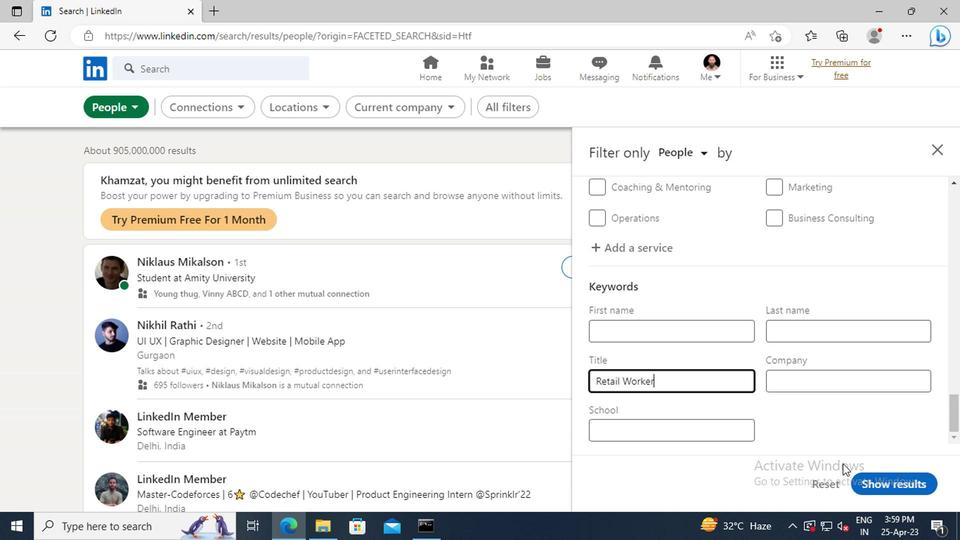 
Action: Mouse pressed left at (876, 475)
Screenshot: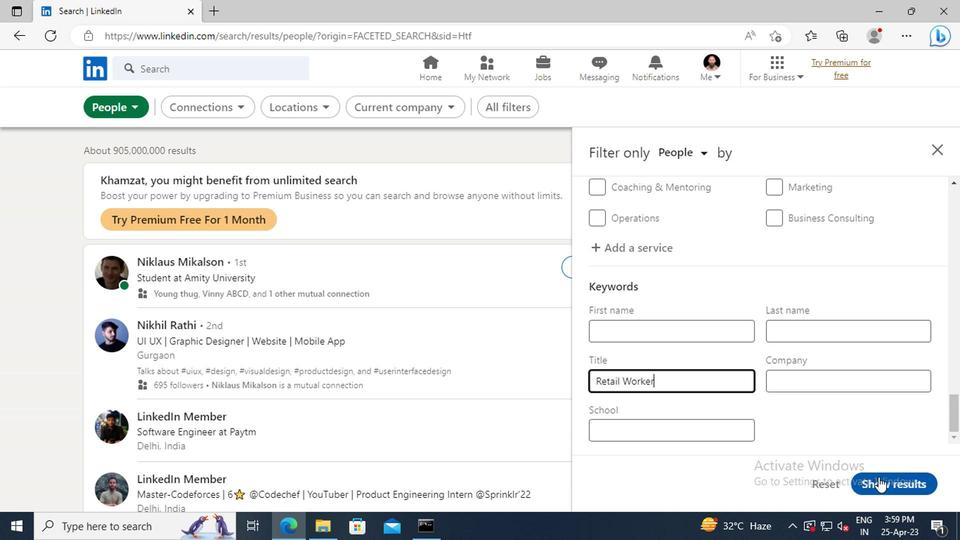 
